 Task: Sort the products in the category "Cereal" by relevance.
Action: Mouse moved to (719, 255)
Screenshot: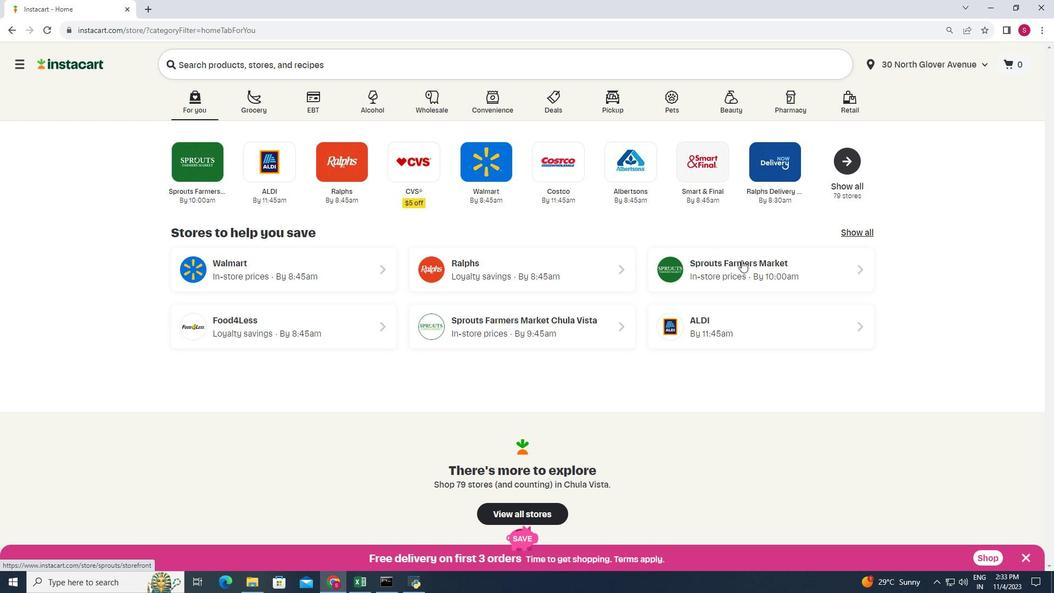 
Action: Mouse pressed left at (719, 255)
Screenshot: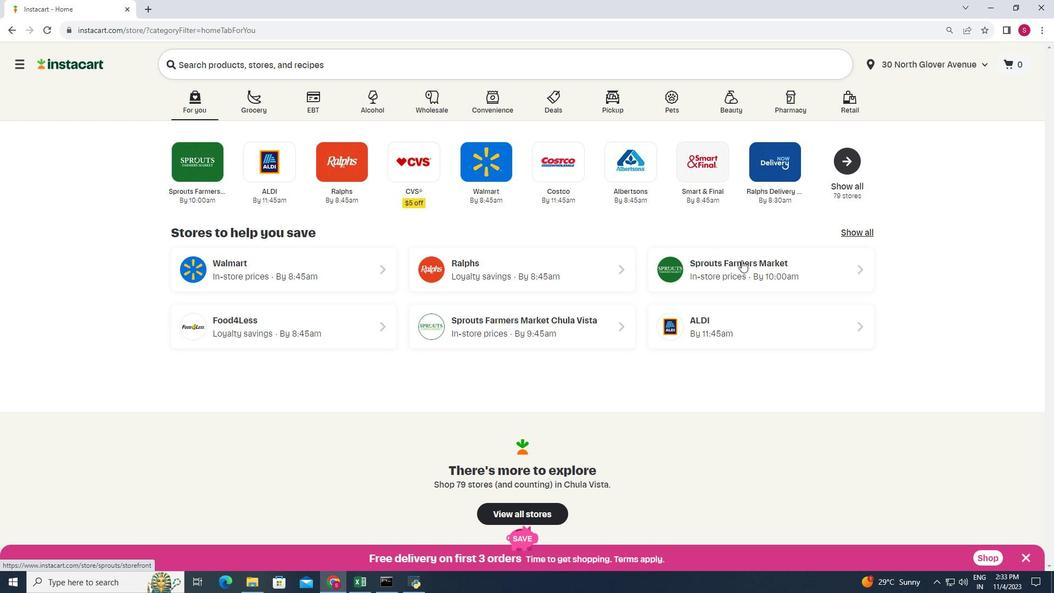 
Action: Mouse moved to (82, 361)
Screenshot: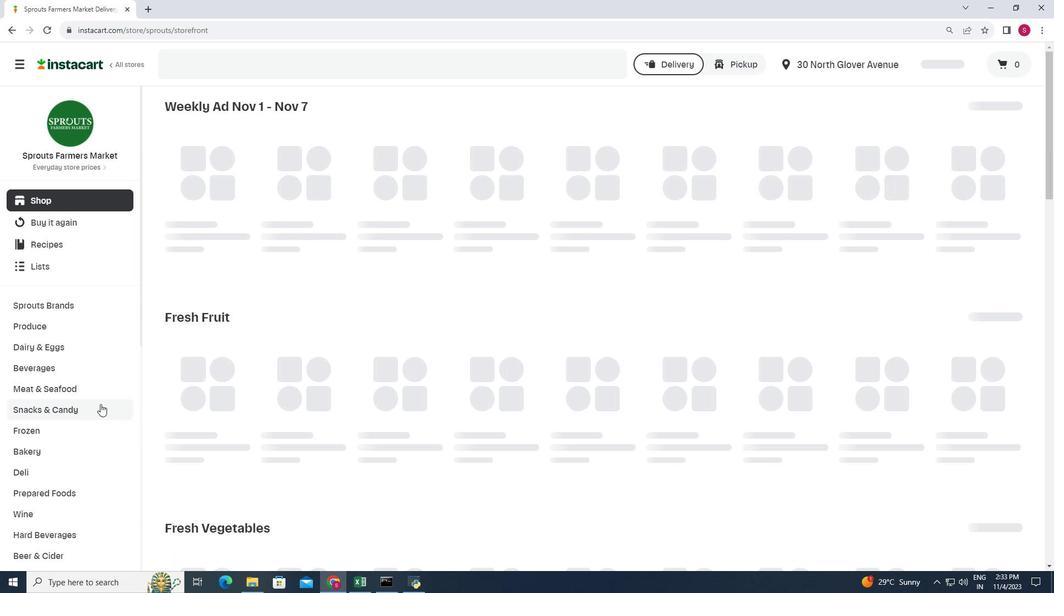 
Action: Mouse scrolled (82, 360) with delta (0, 0)
Screenshot: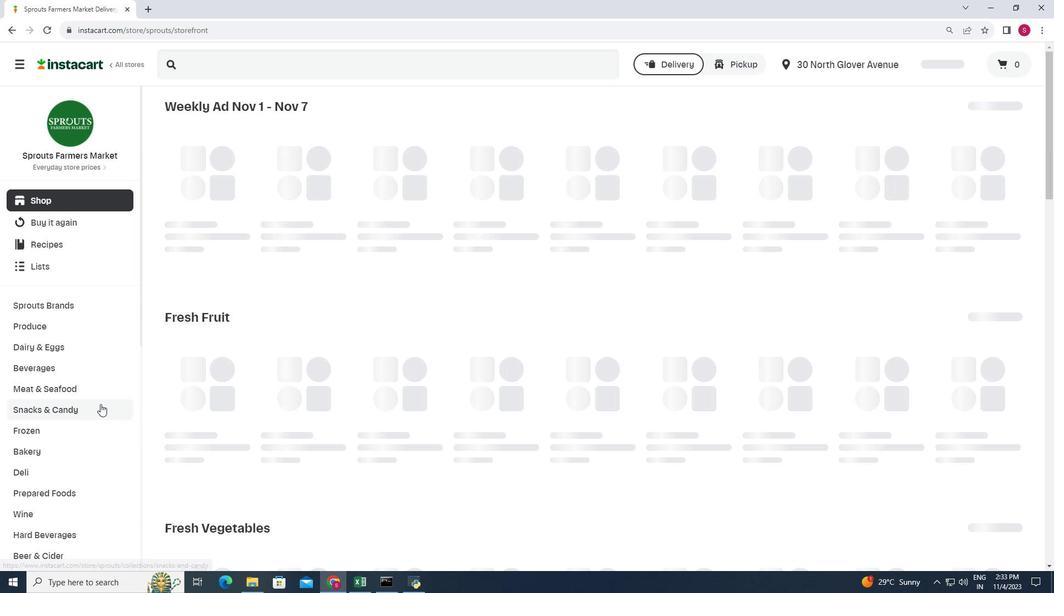 
Action: Mouse scrolled (82, 360) with delta (0, 0)
Screenshot: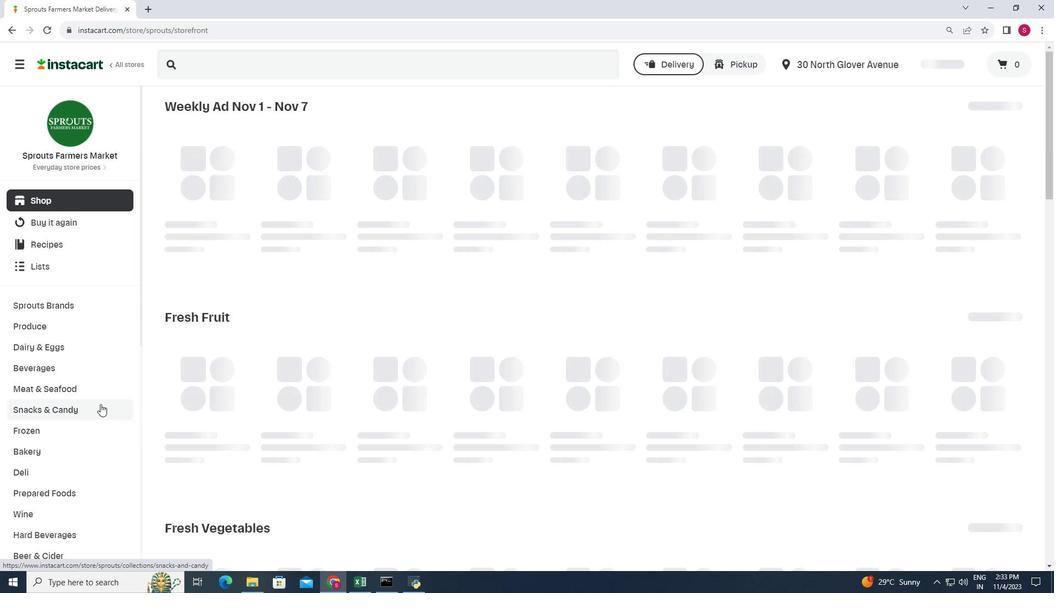 
Action: Mouse moved to (51, 486)
Screenshot: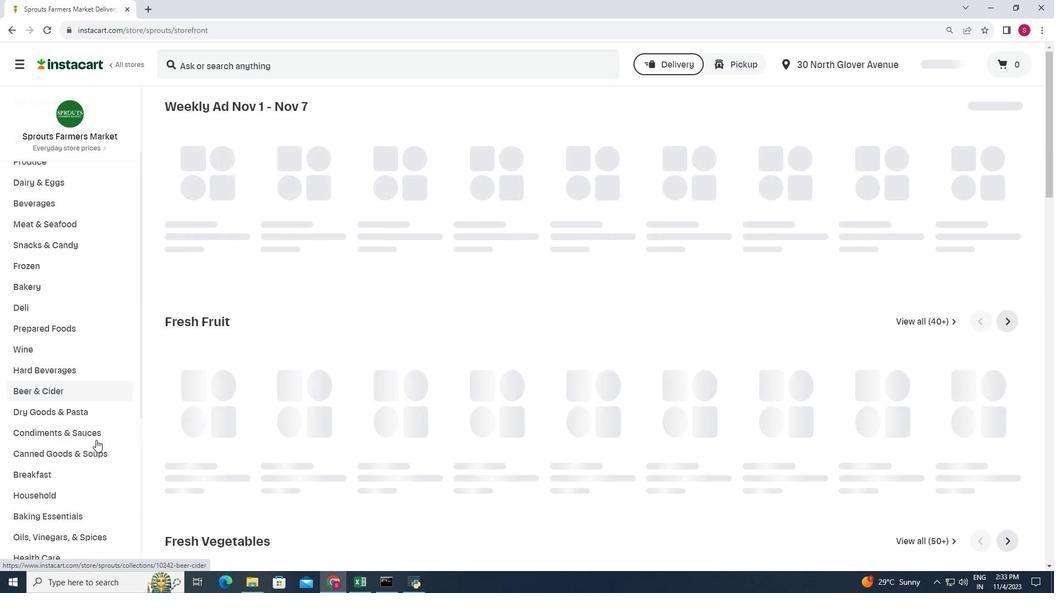
Action: Mouse scrolled (51, 485) with delta (0, 0)
Screenshot: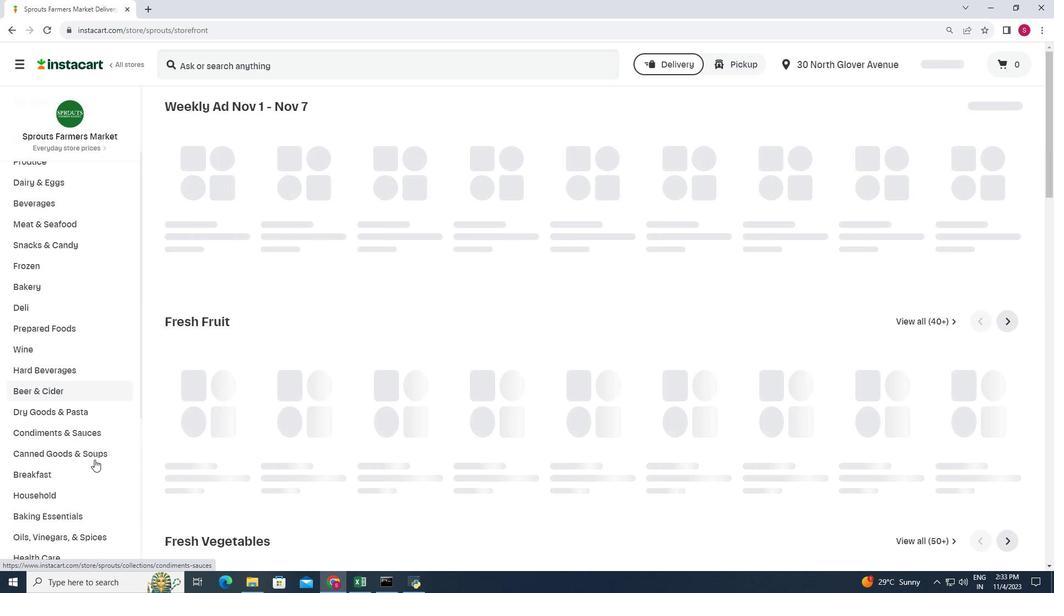 
Action: Mouse moved to (52, 486)
Screenshot: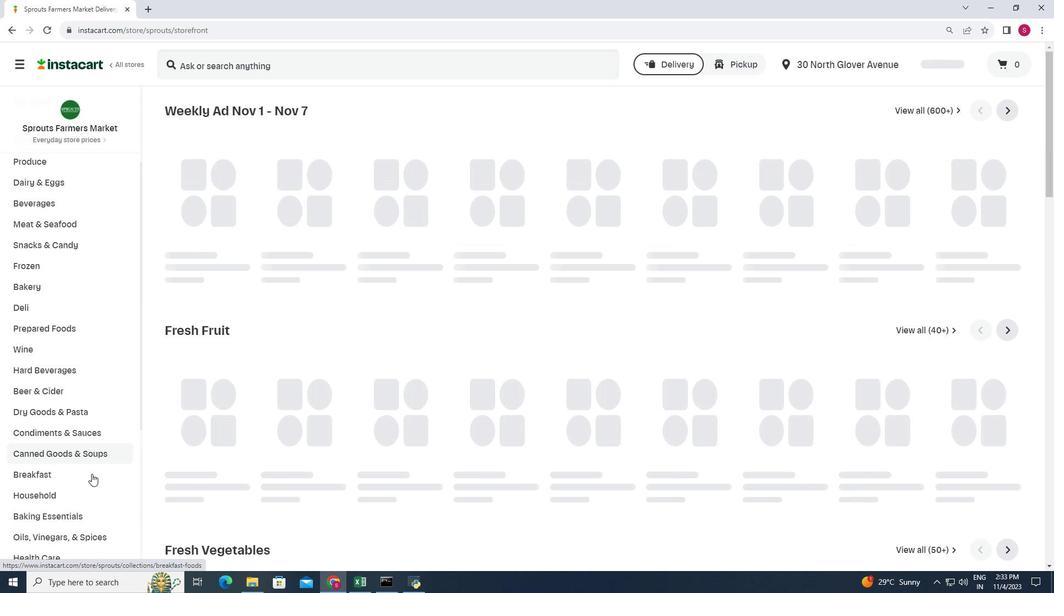 
Action: Mouse pressed left at (52, 486)
Screenshot: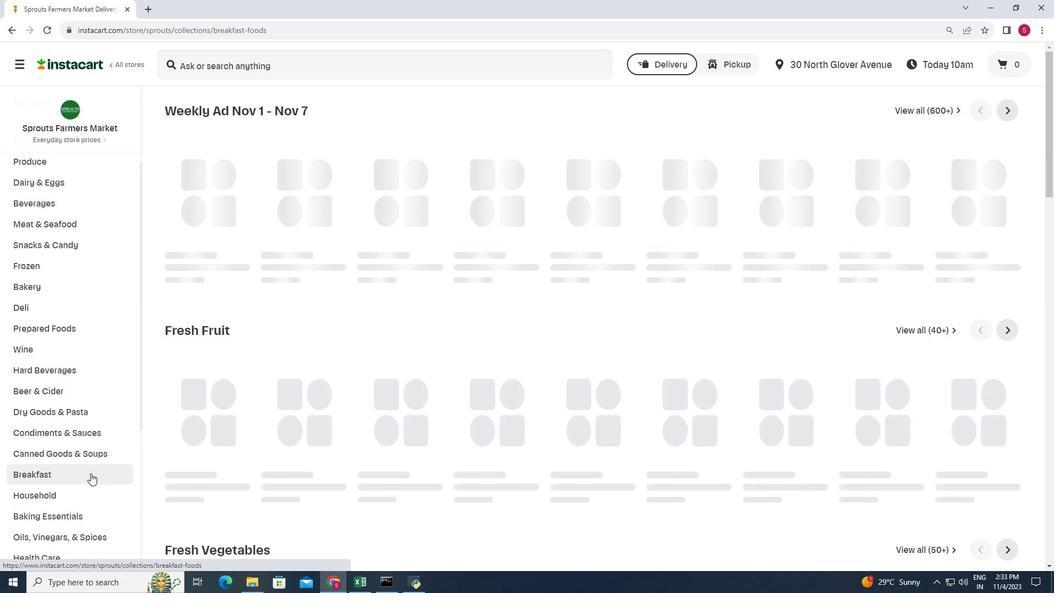 
Action: Mouse moved to (802, 141)
Screenshot: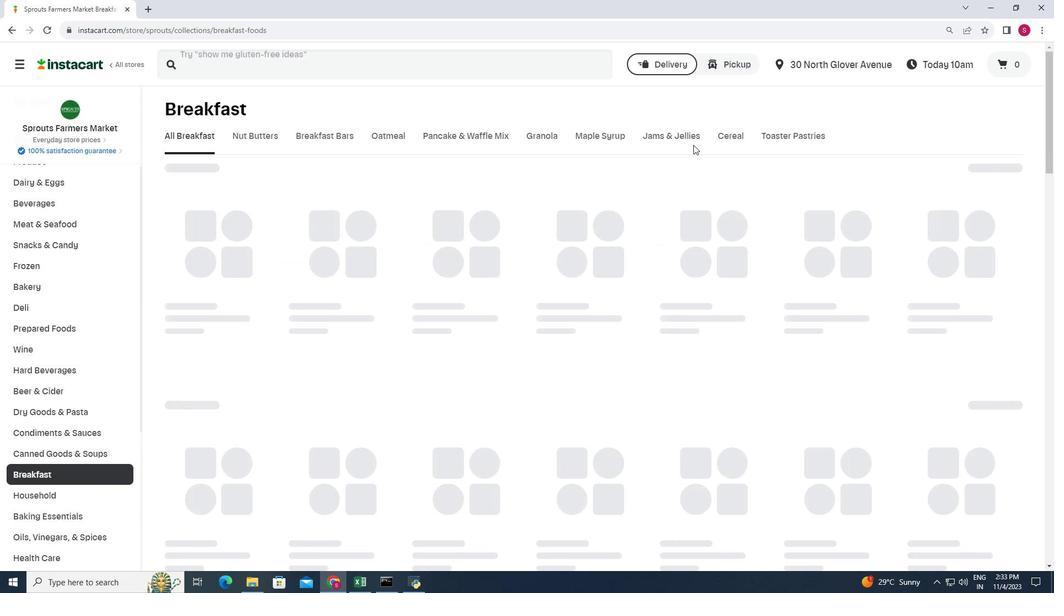 
Action: Mouse pressed left at (802, 141)
Screenshot: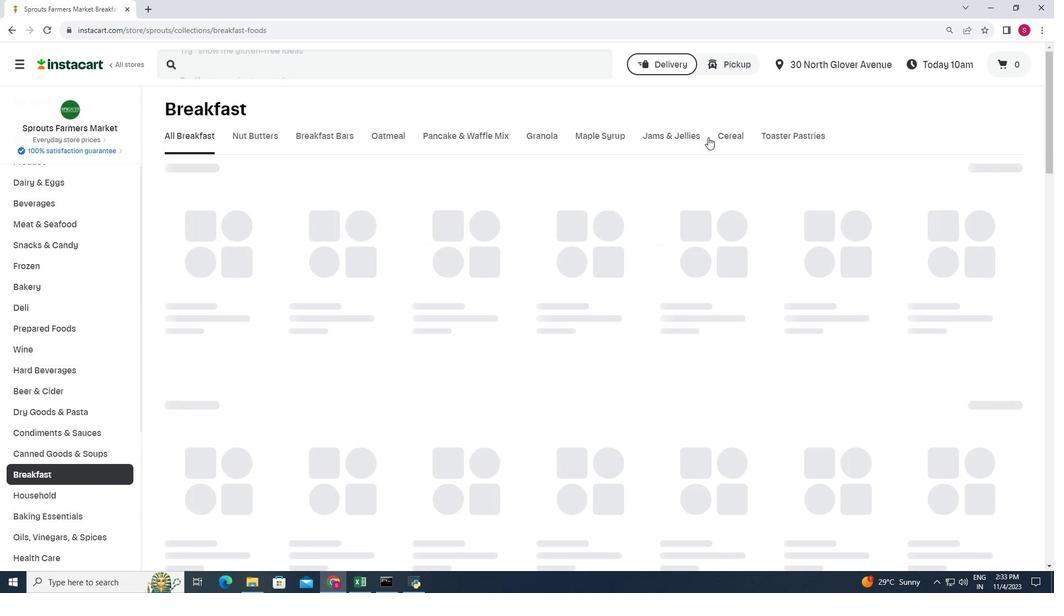 
Action: Mouse moved to (991, 173)
Screenshot: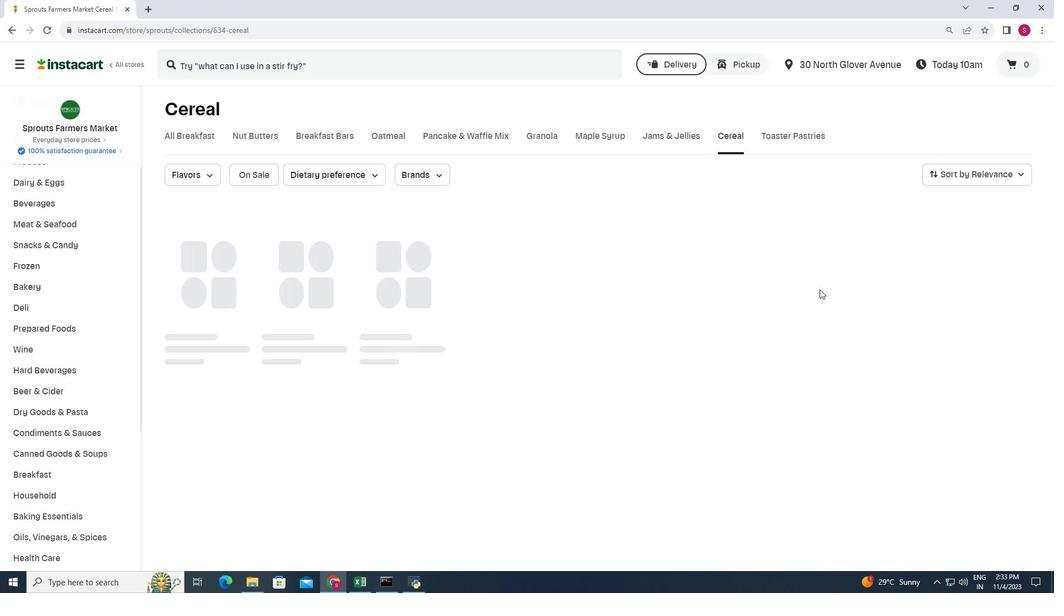 
Action: Mouse pressed left at (991, 173)
Screenshot: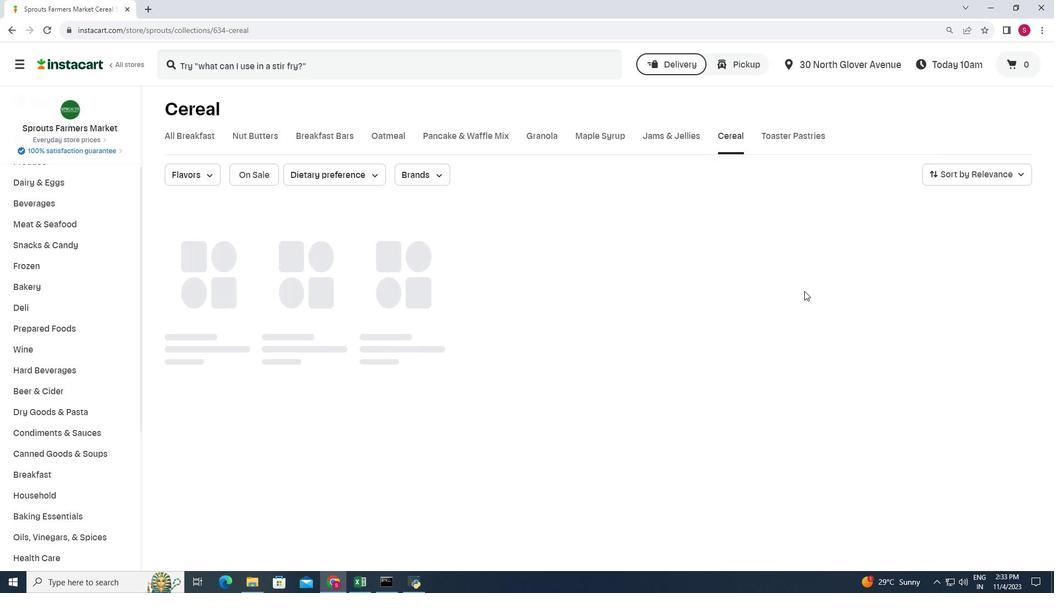 
Action: Mouse moved to (939, 336)
Screenshot: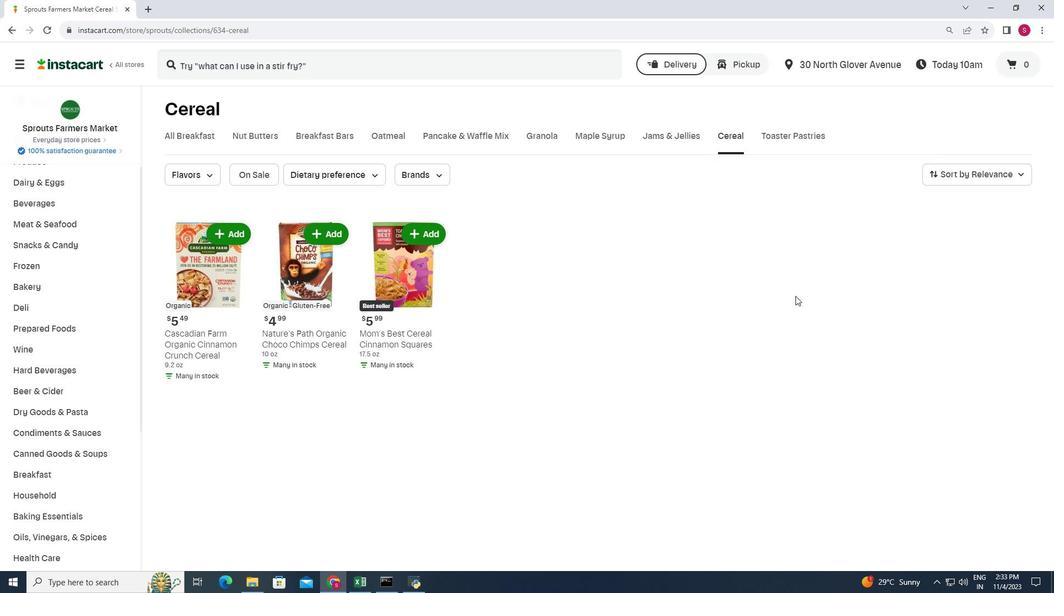 
Action: Mouse pressed left at (939, 336)
Screenshot: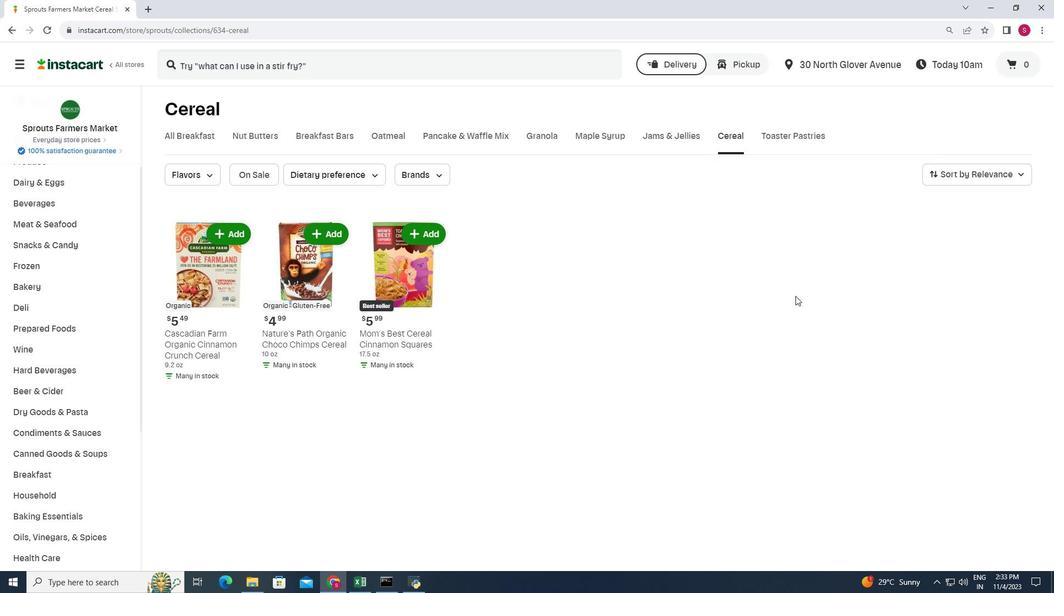 
Action: Mouse moved to (541, 205)
Screenshot: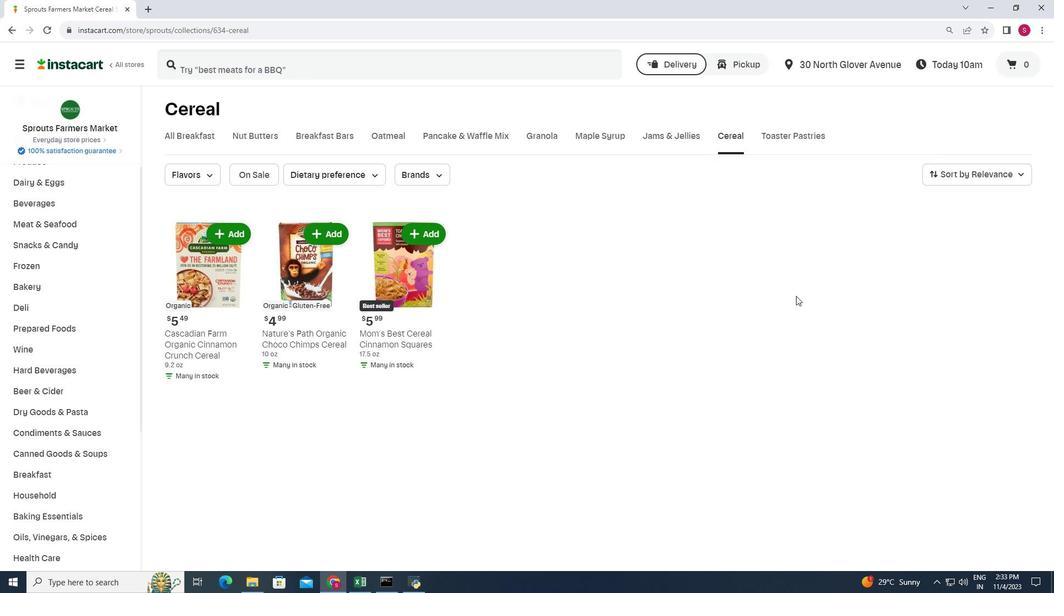 
Action: Mouse scrolled (541, 205) with delta (0, 0)
Screenshot: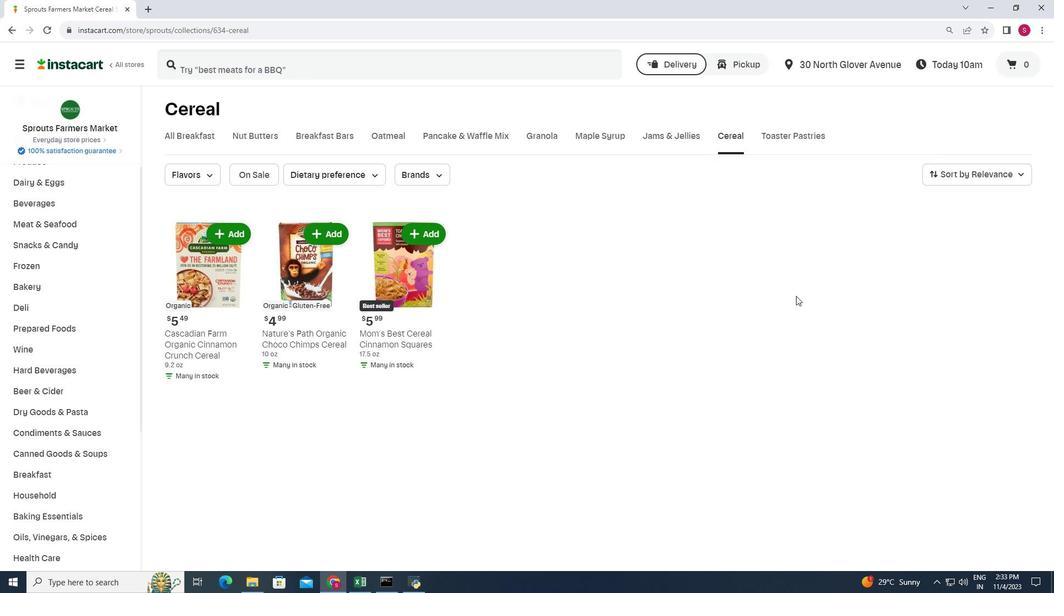 
Action: Mouse scrolled (541, 205) with delta (0, 0)
Screenshot: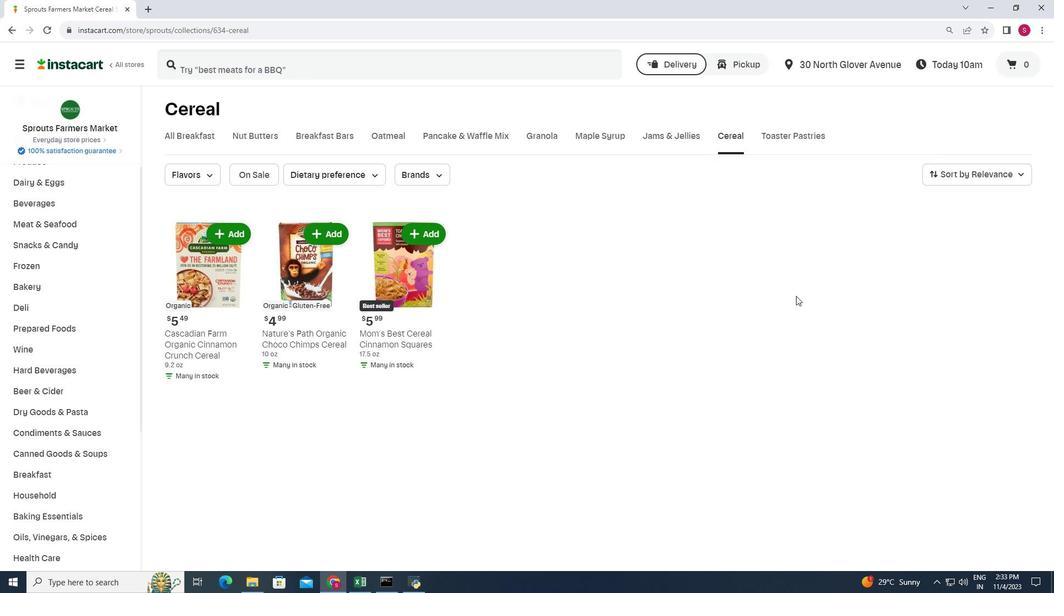 
Action: Mouse moved to (541, 205)
Screenshot: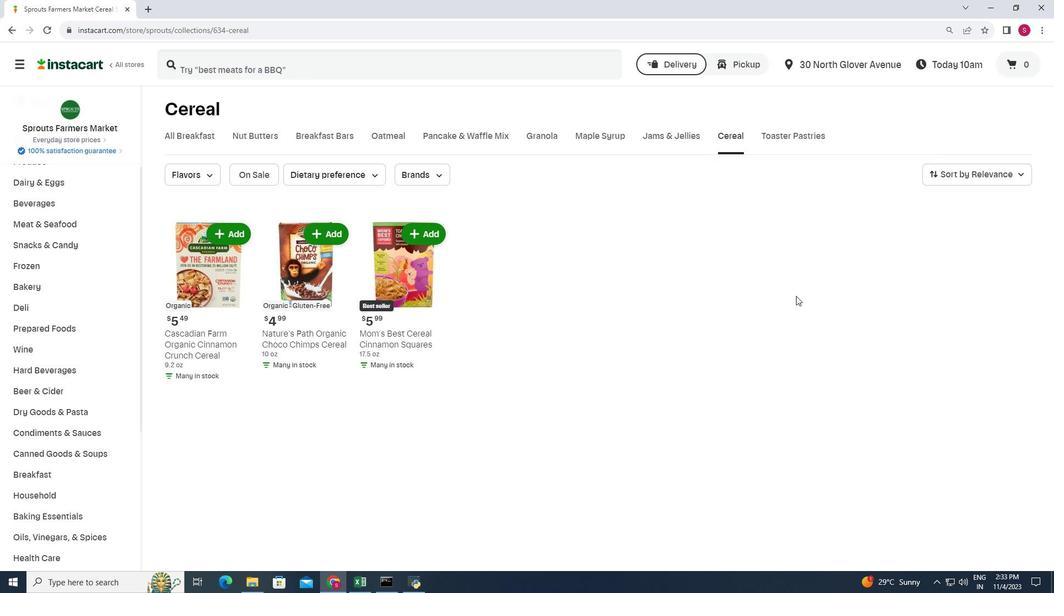 
Action: Mouse scrolled (541, 204) with delta (0, 0)
Screenshot: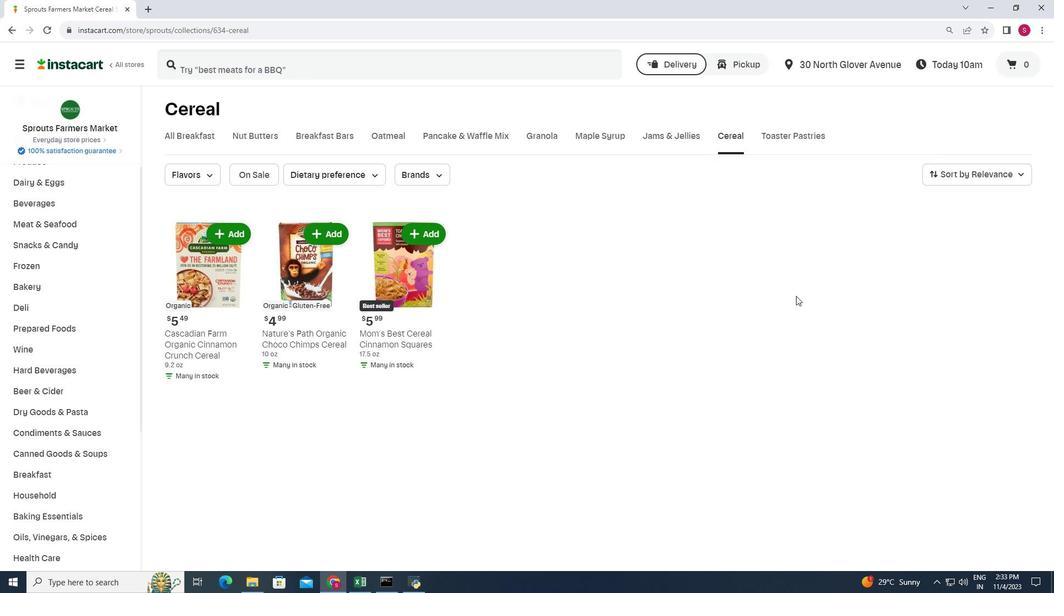 
Action: Mouse scrolled (541, 204) with delta (0, 0)
Screenshot: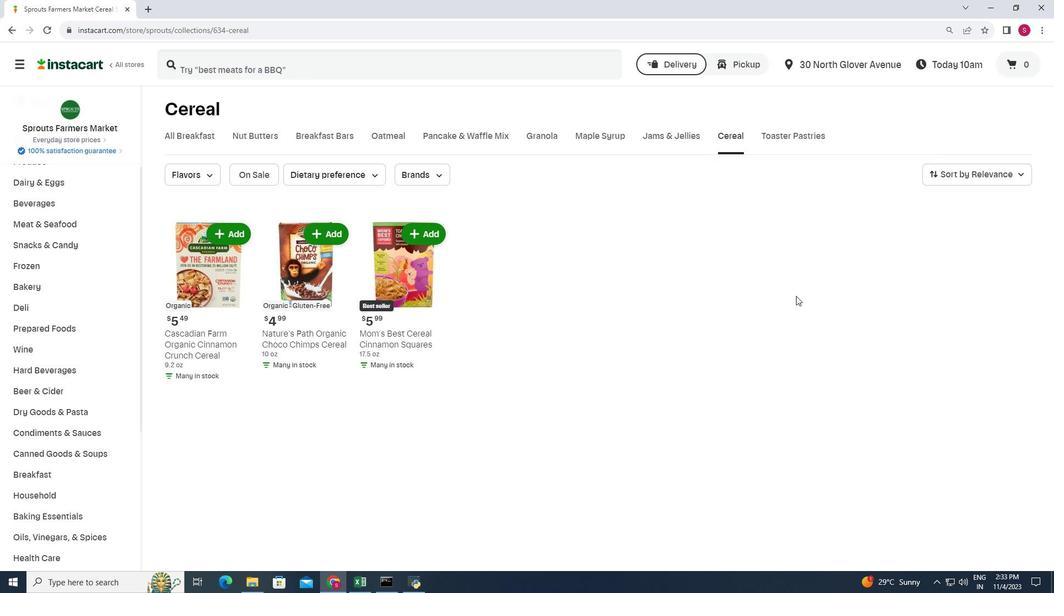 
Action: Mouse scrolled (541, 204) with delta (0, 0)
Screenshot: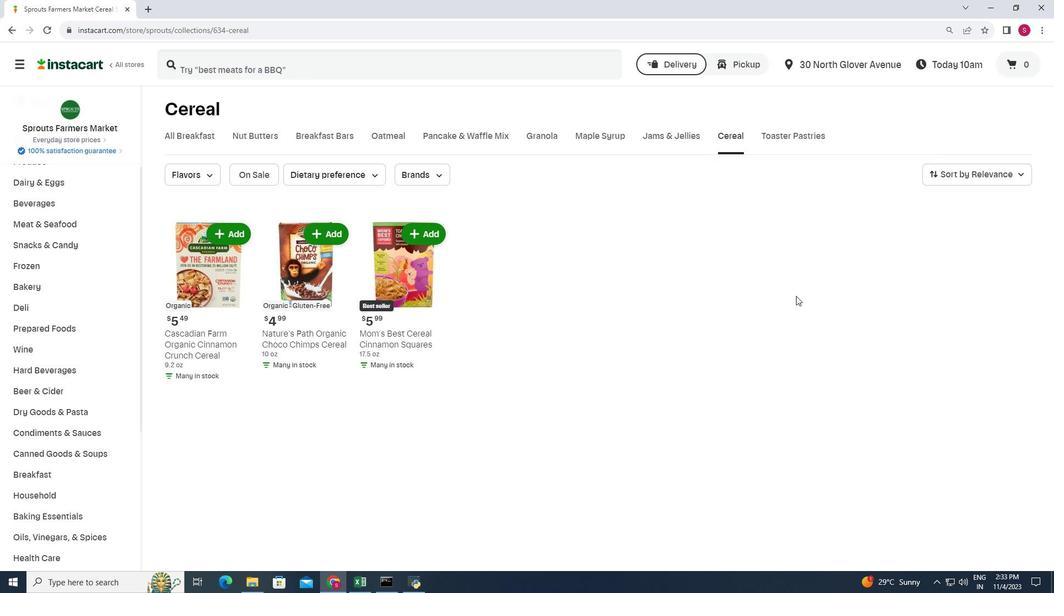
Action: Mouse moved to (543, 205)
Screenshot: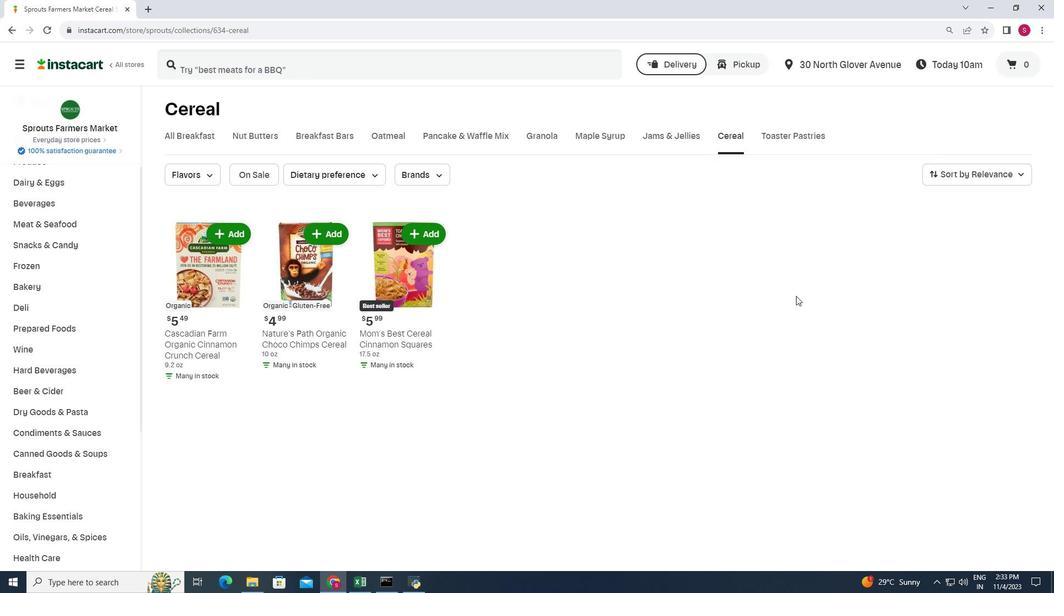 
Action: Mouse scrolled (543, 204) with delta (0, 0)
Screenshot: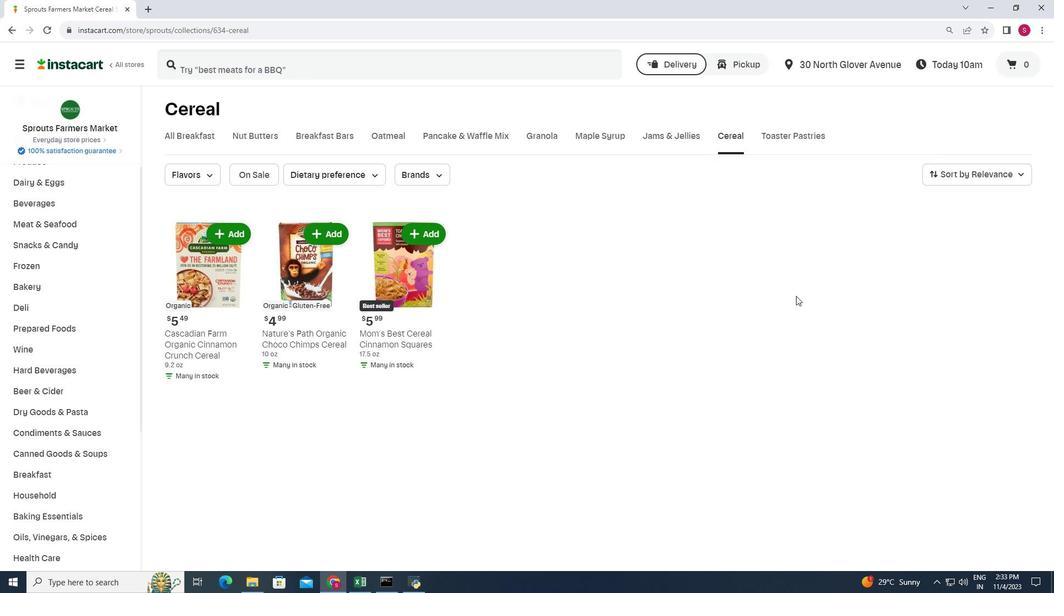 
Action: Mouse scrolled (543, 204) with delta (0, 0)
Screenshot: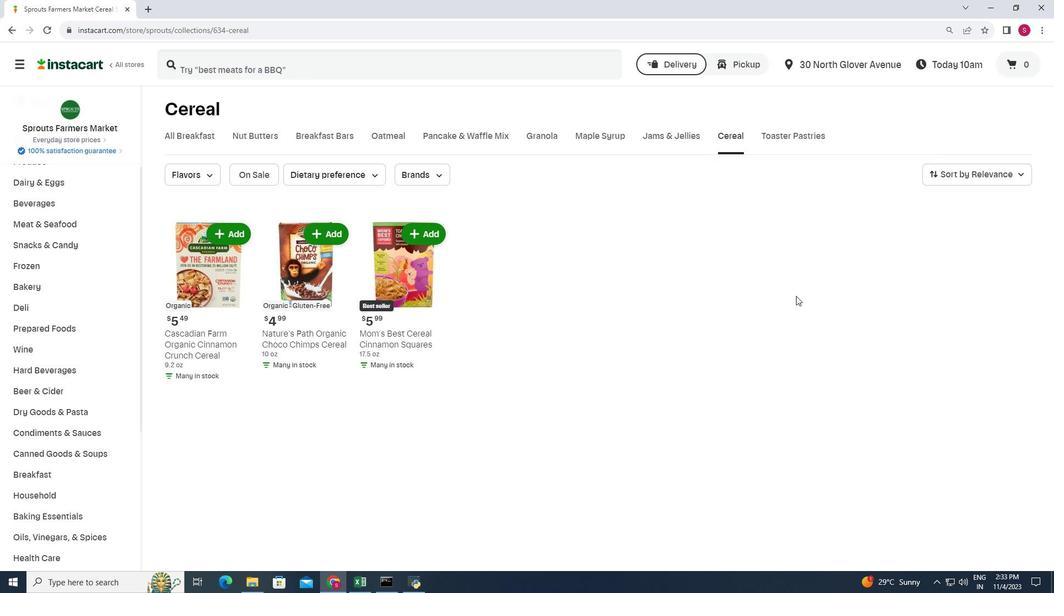 
Action: Mouse scrolled (543, 204) with delta (0, 0)
Screenshot: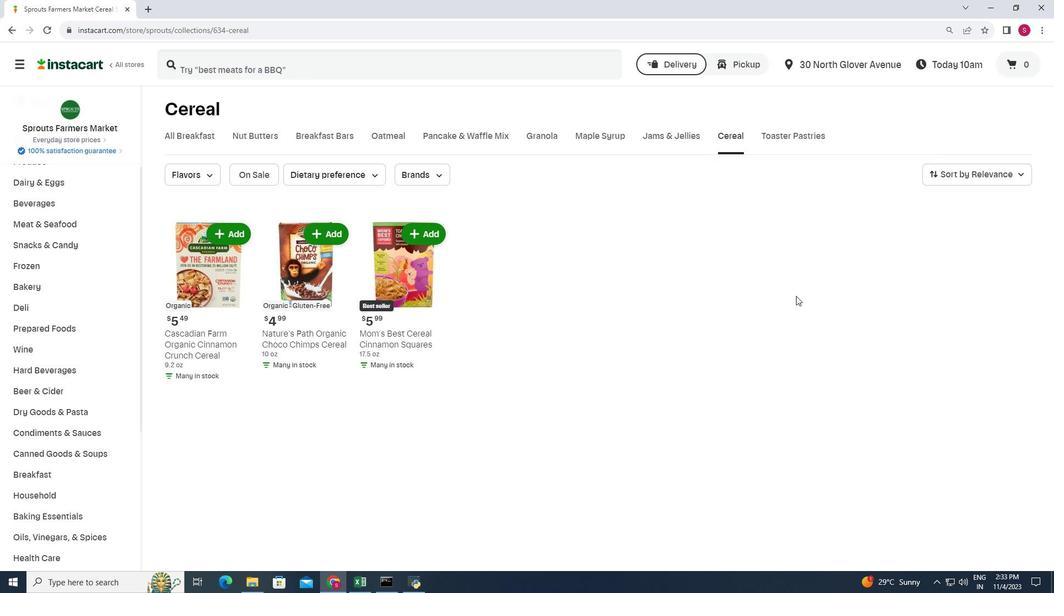 
Action: Mouse scrolled (543, 204) with delta (0, 0)
Screenshot: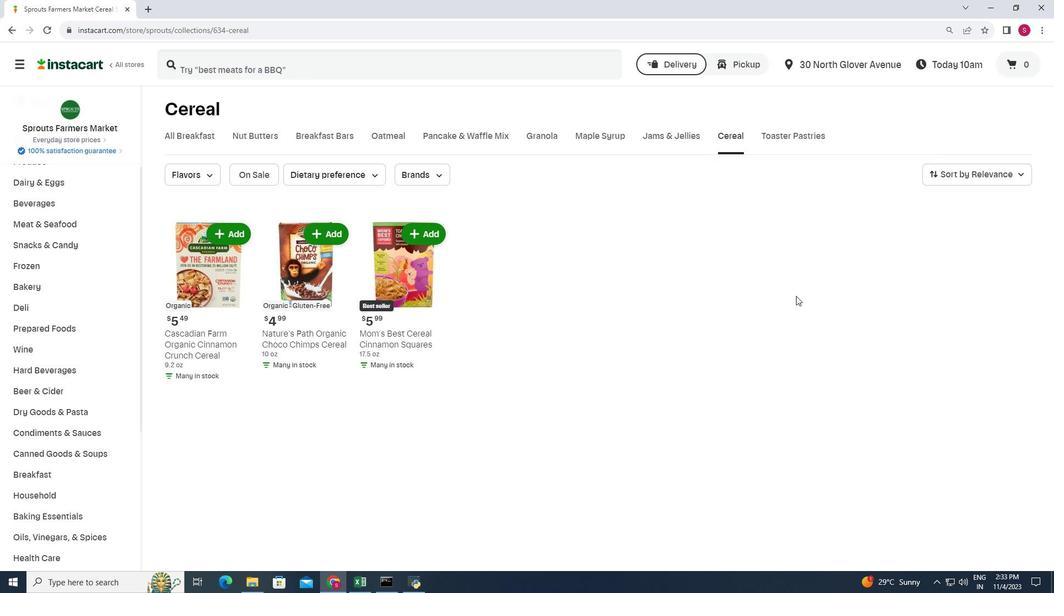 
Action: Mouse scrolled (543, 204) with delta (0, 0)
Screenshot: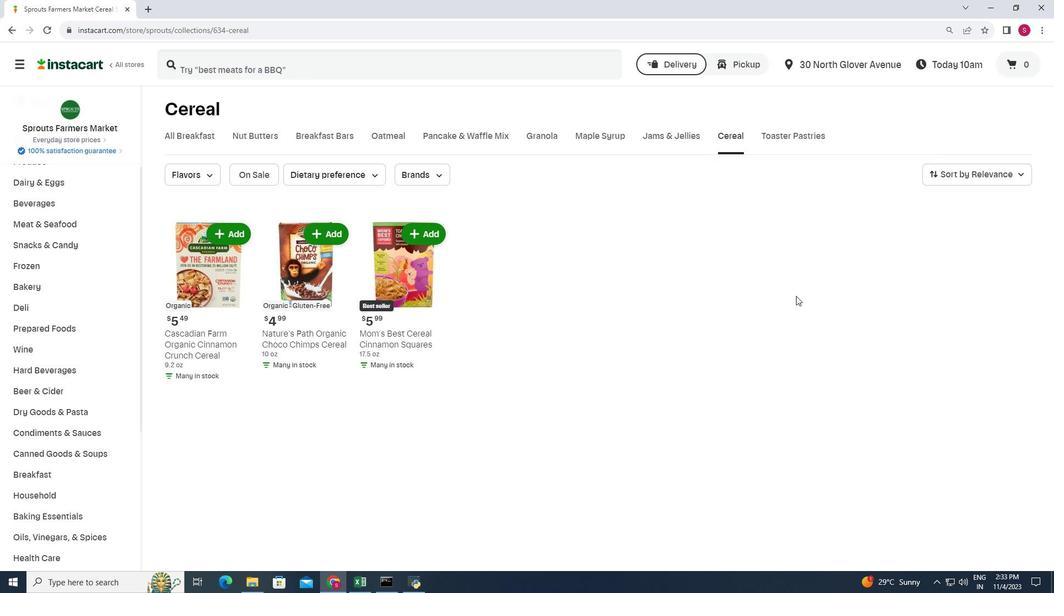 
Action: Mouse moved to (545, 204)
Screenshot: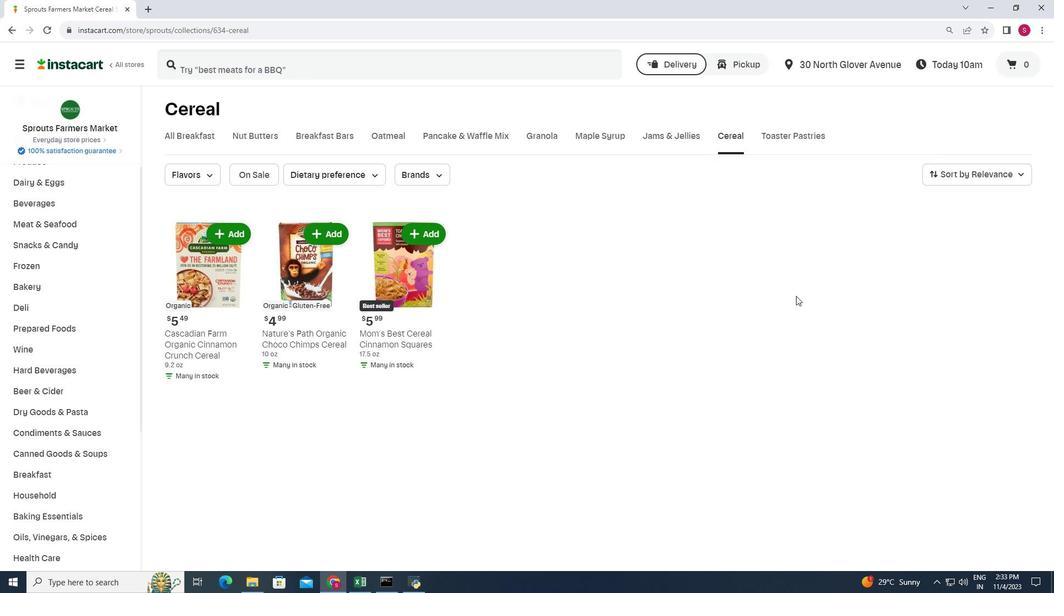 
Action: Mouse scrolled (545, 204) with delta (0, 0)
Screenshot: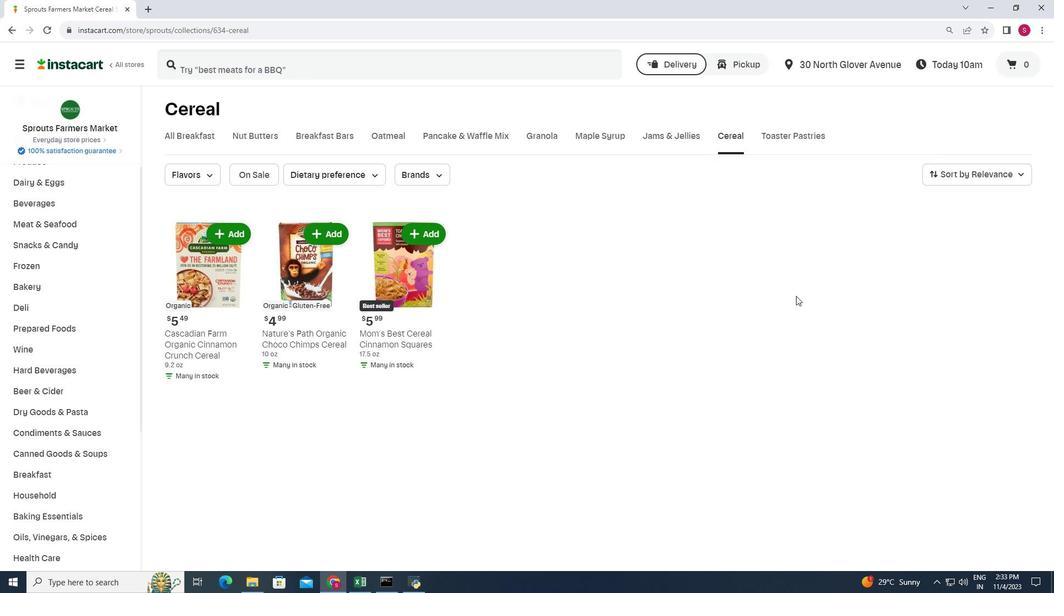 
Action: Mouse scrolled (545, 204) with delta (0, 0)
Screenshot: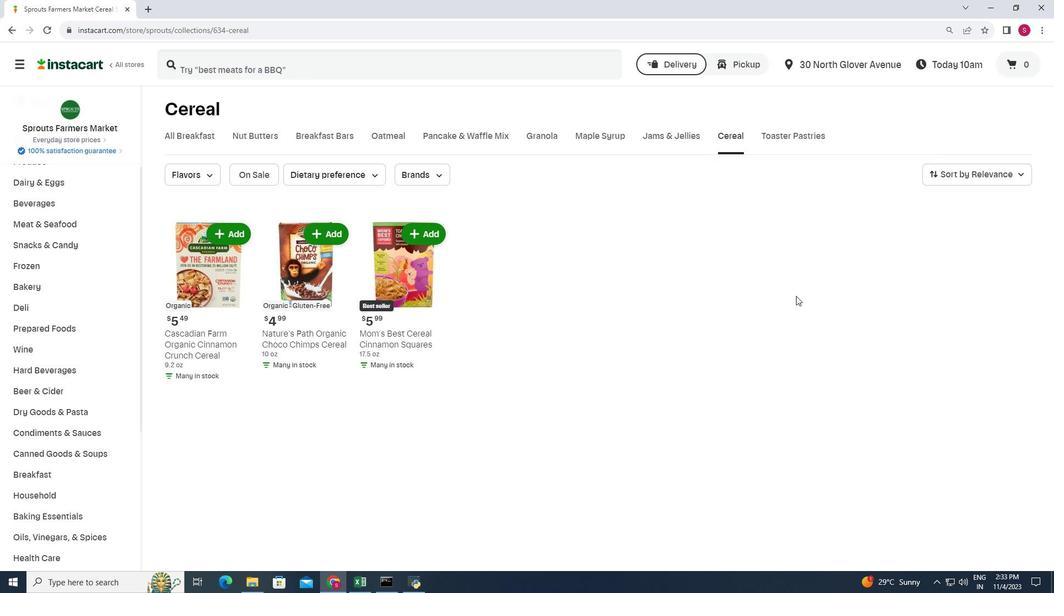 
Action: Mouse moved to (545, 204)
Screenshot: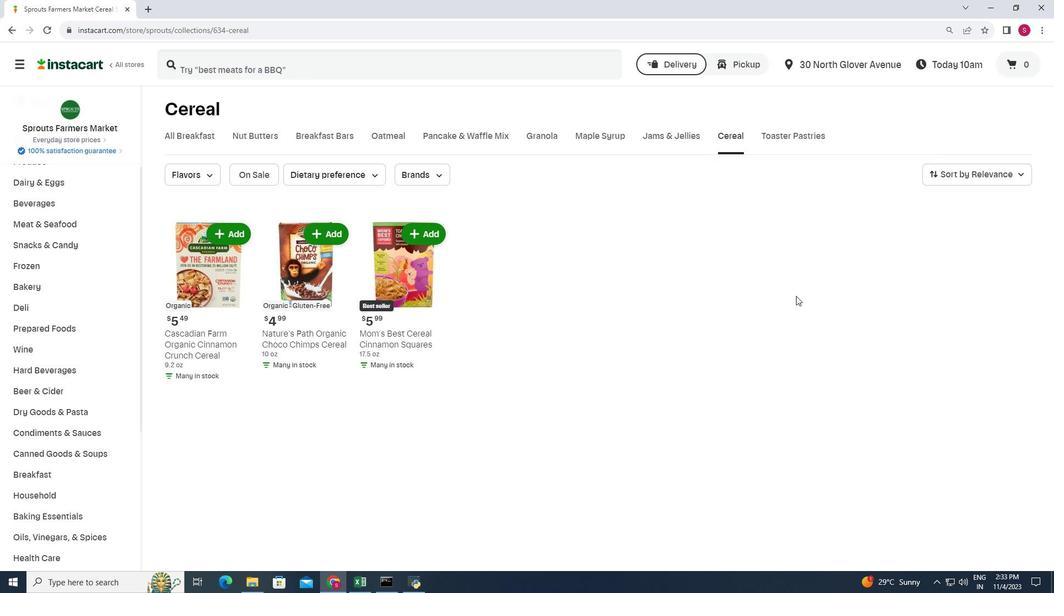 
Action: Mouse scrolled (545, 204) with delta (0, 0)
Screenshot: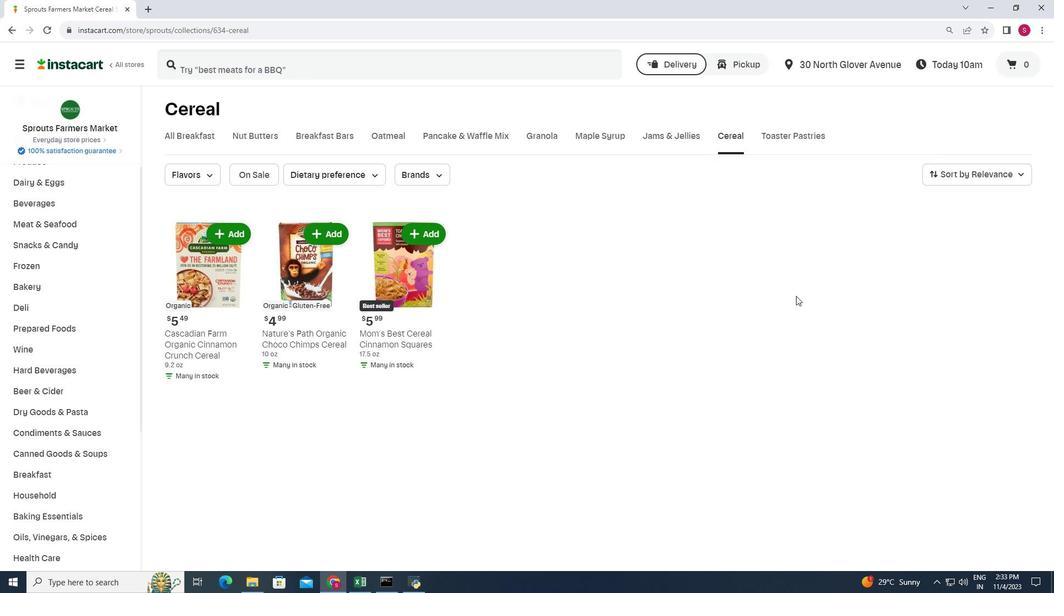 
Action: Mouse scrolled (545, 204) with delta (0, 0)
Screenshot: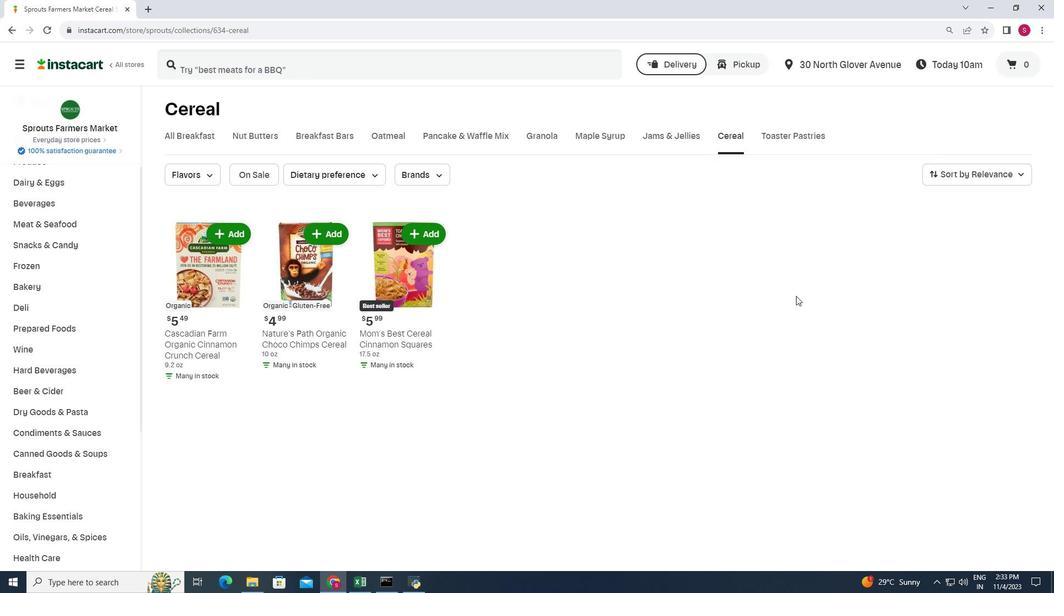 
Action: Mouse scrolled (545, 204) with delta (0, 0)
Screenshot: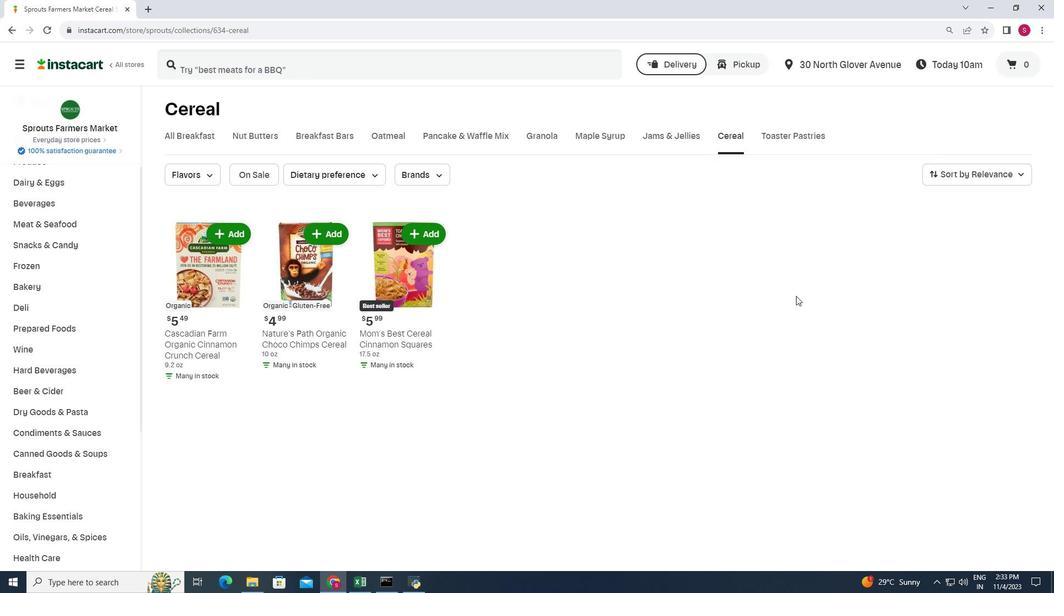 
Action: Mouse moved to (545, 205)
Screenshot: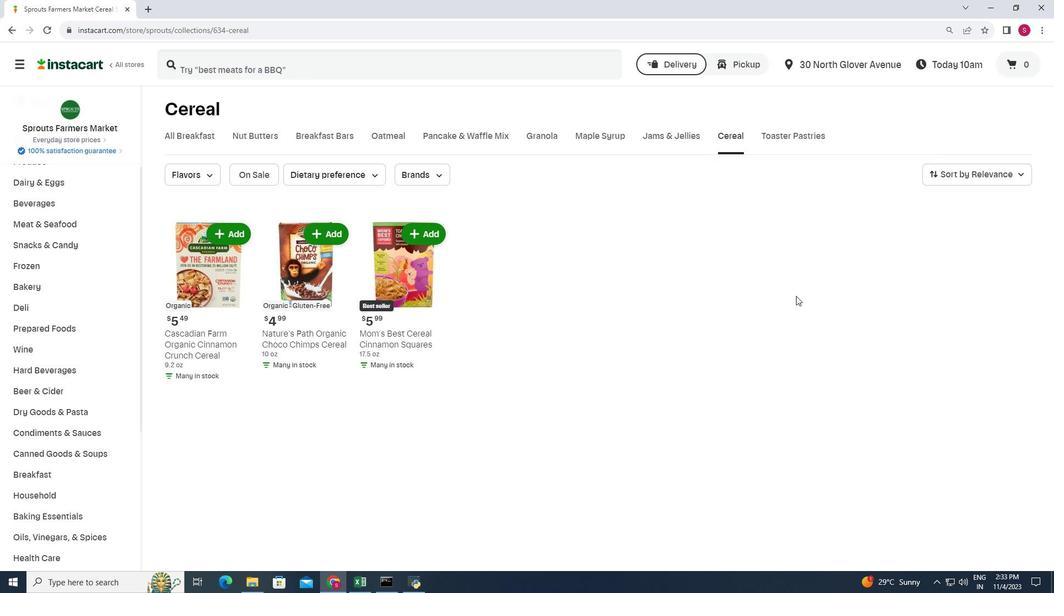 
Action: Mouse scrolled (545, 204) with delta (0, 0)
Screenshot: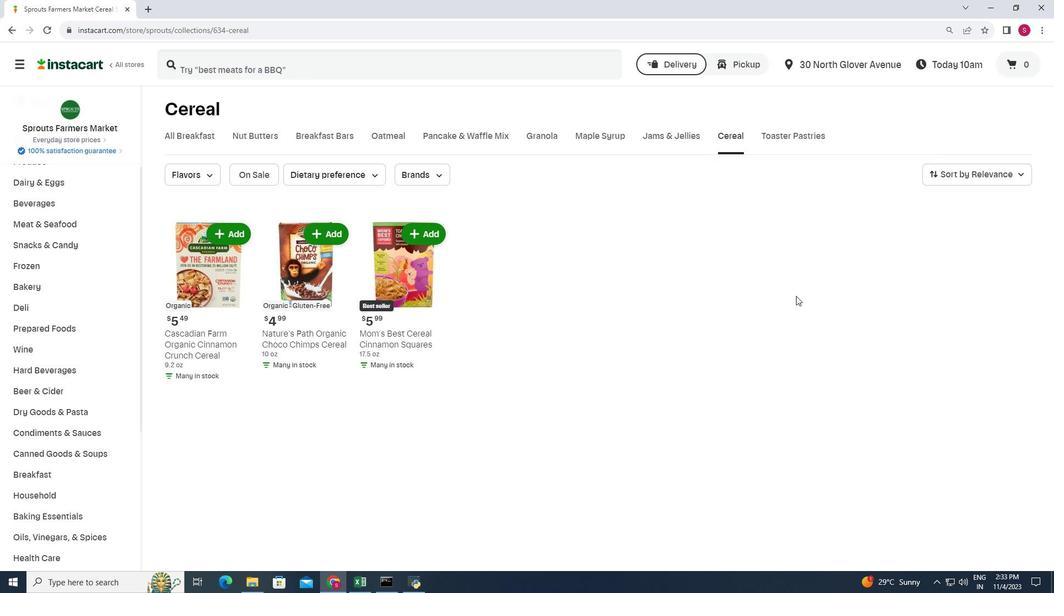 
Action: Mouse scrolled (545, 204) with delta (0, 0)
Screenshot: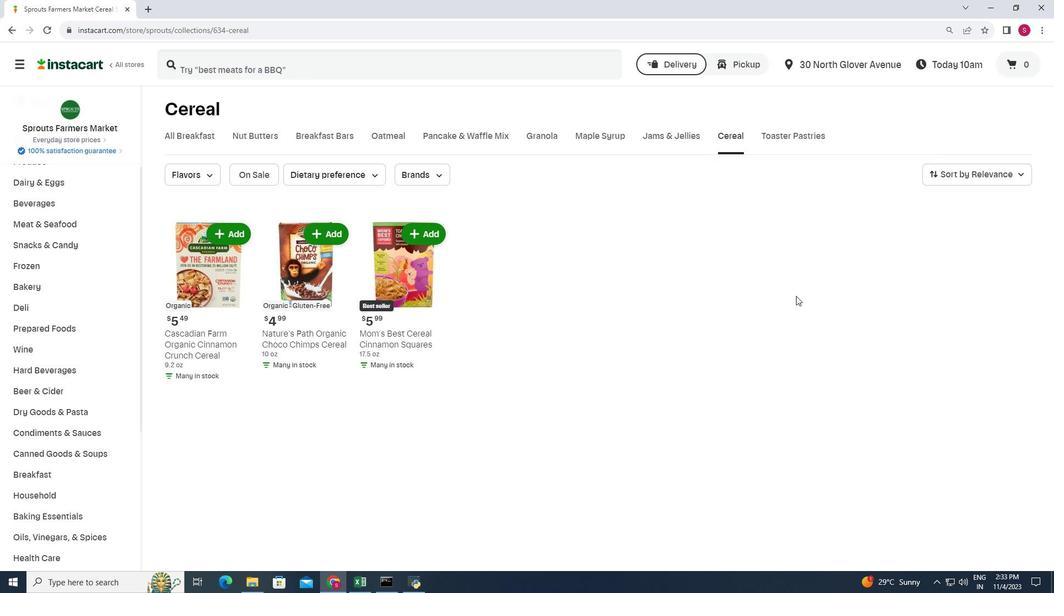 
Action: Mouse scrolled (545, 204) with delta (0, 0)
Screenshot: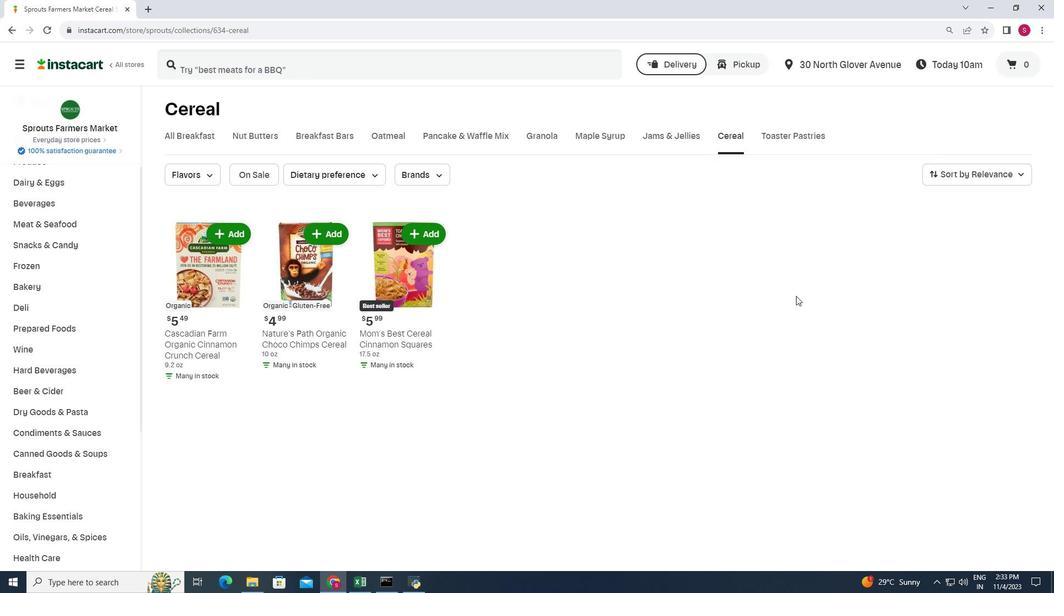 
Action: Mouse scrolled (545, 204) with delta (0, 0)
Screenshot: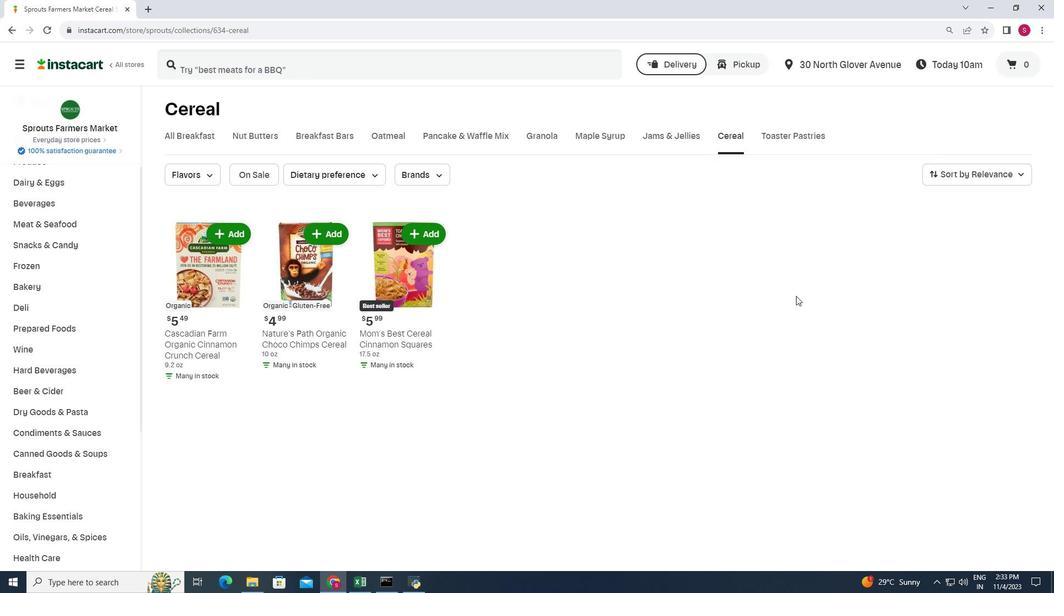 
Action: Mouse scrolled (545, 204) with delta (0, 0)
Screenshot: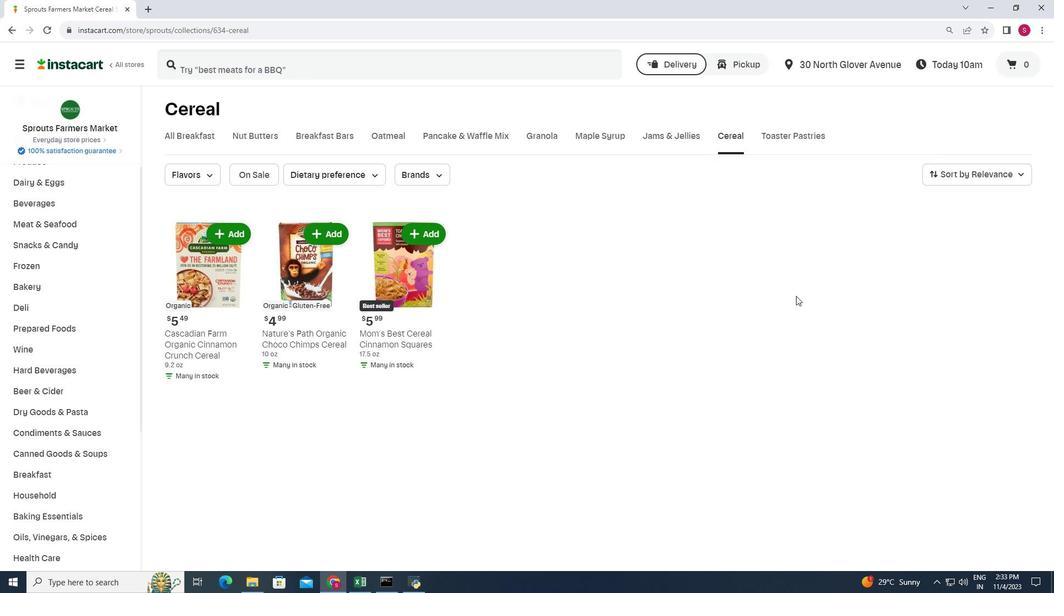
Action: Mouse scrolled (545, 204) with delta (0, 0)
Screenshot: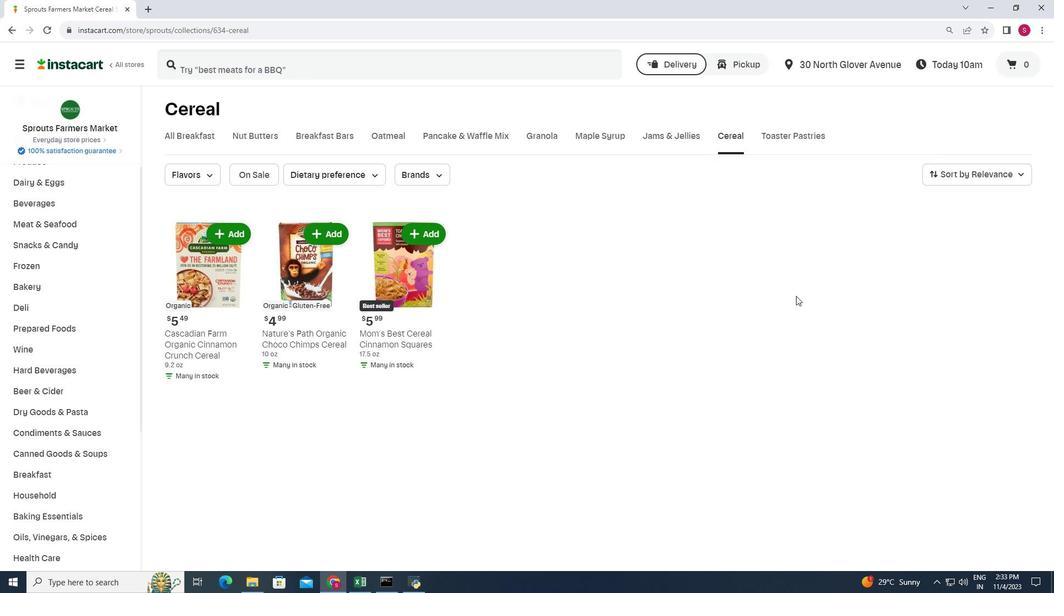 
Action: Mouse moved to (545, 205)
Screenshot: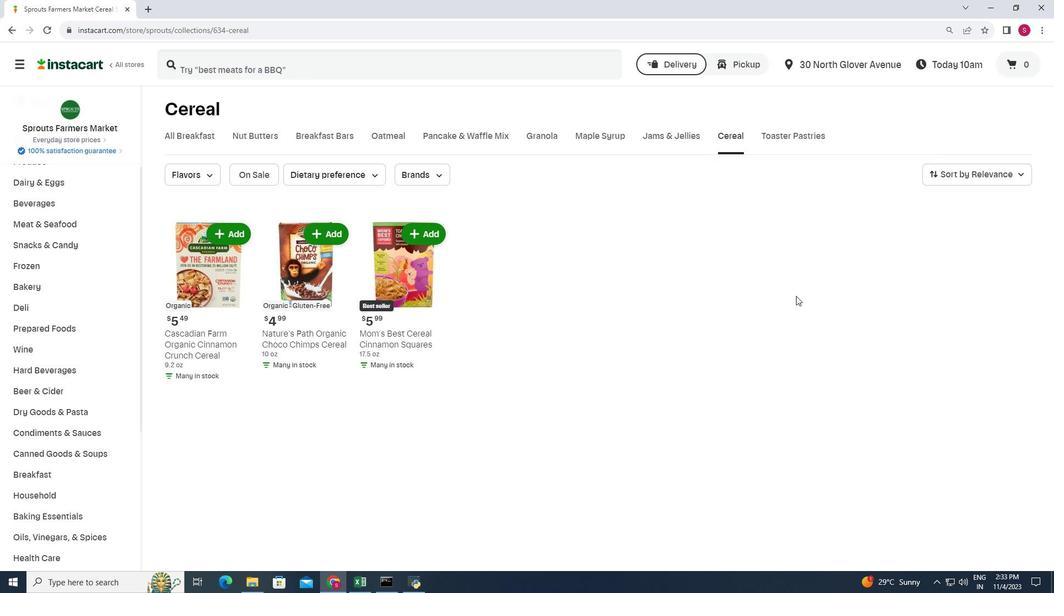 
Action: Mouse scrolled (545, 204) with delta (0, 0)
Screenshot: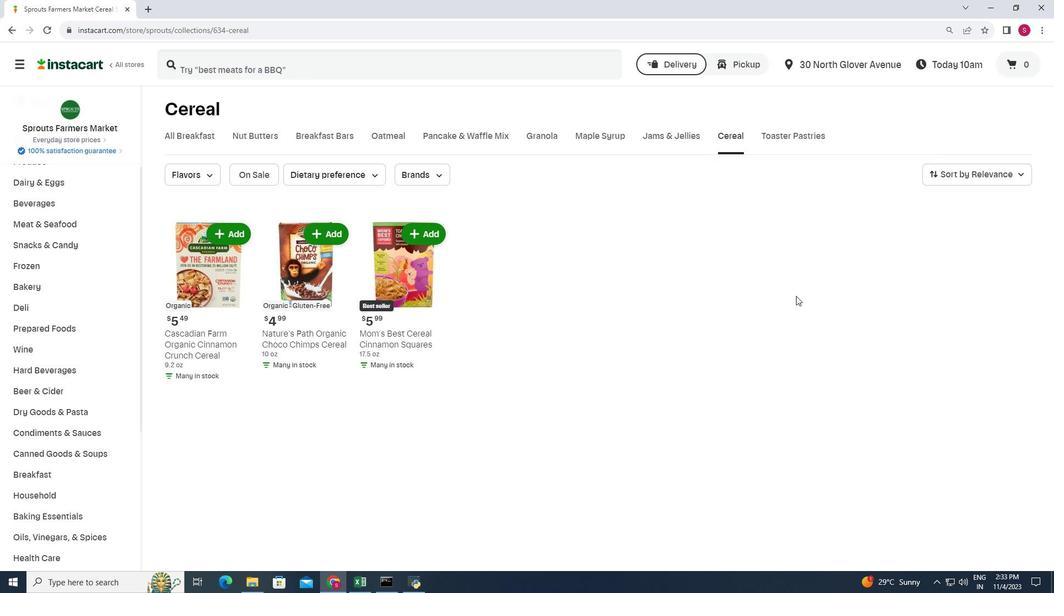 
Action: Mouse scrolled (545, 204) with delta (0, 0)
Screenshot: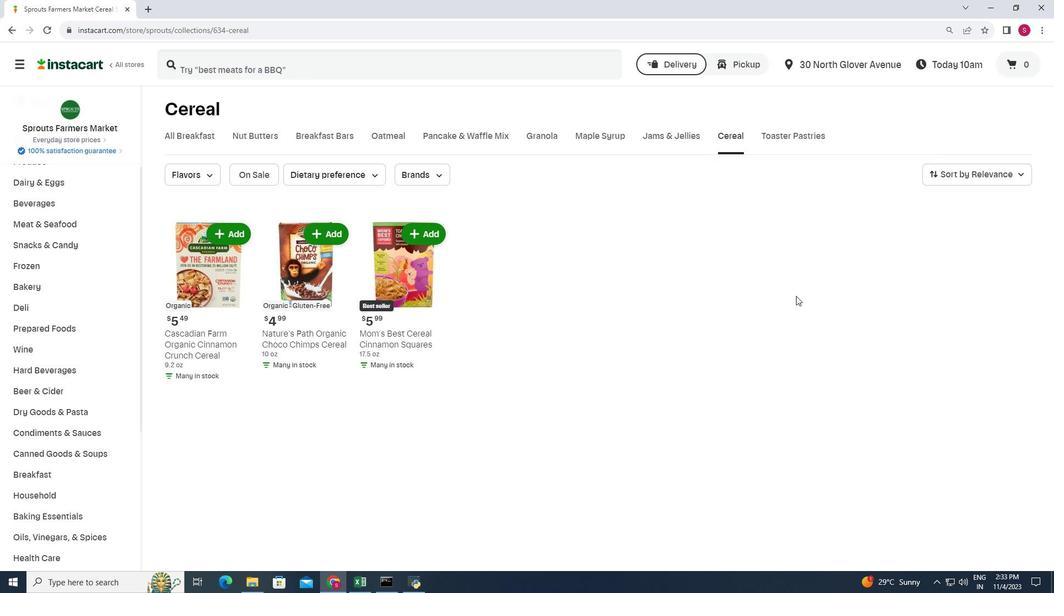 
Action: Mouse scrolled (545, 204) with delta (0, 0)
Screenshot: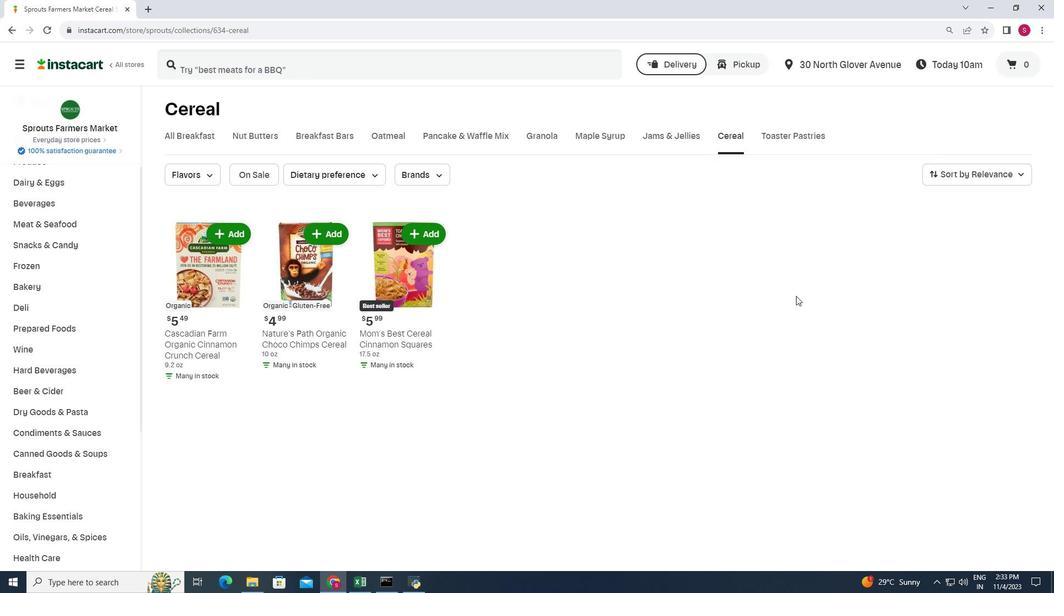 
Action: Mouse scrolled (545, 204) with delta (0, 0)
Screenshot: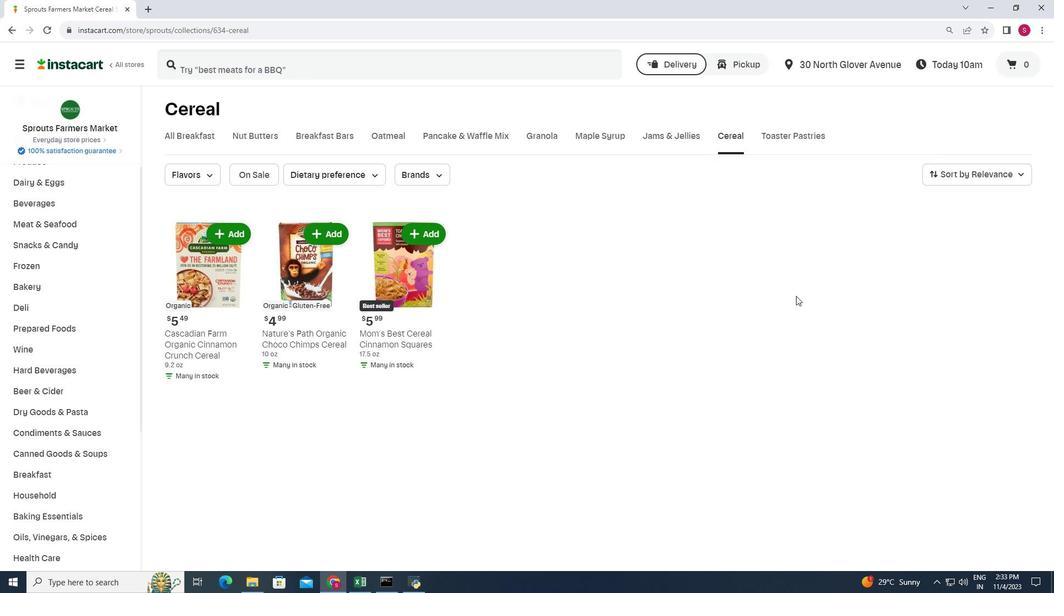 
Action: Mouse scrolled (545, 204) with delta (0, 0)
Screenshot: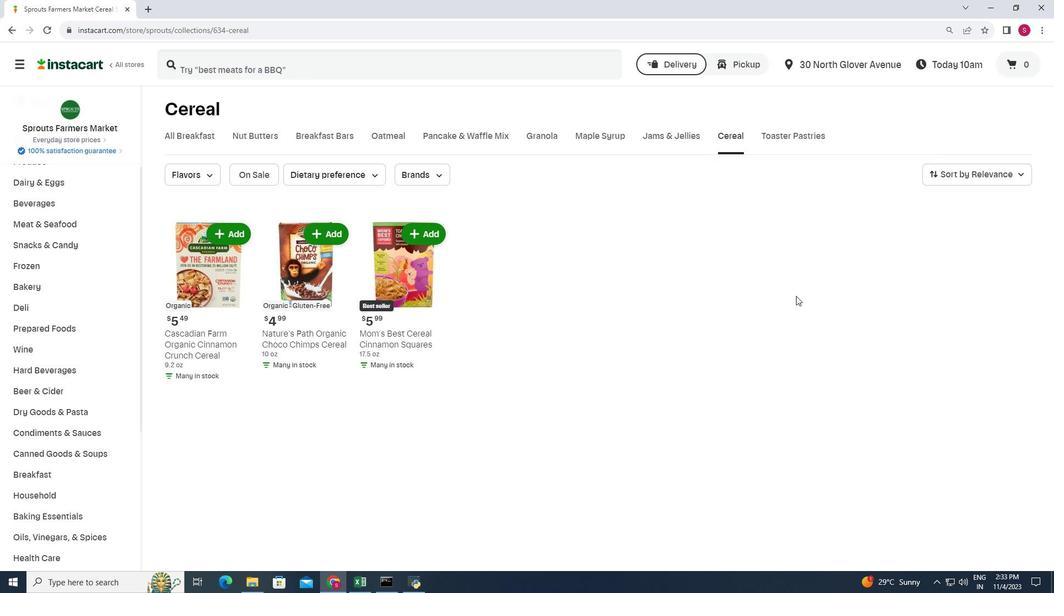 
Action: Mouse moved to (741, 260)
Screenshot: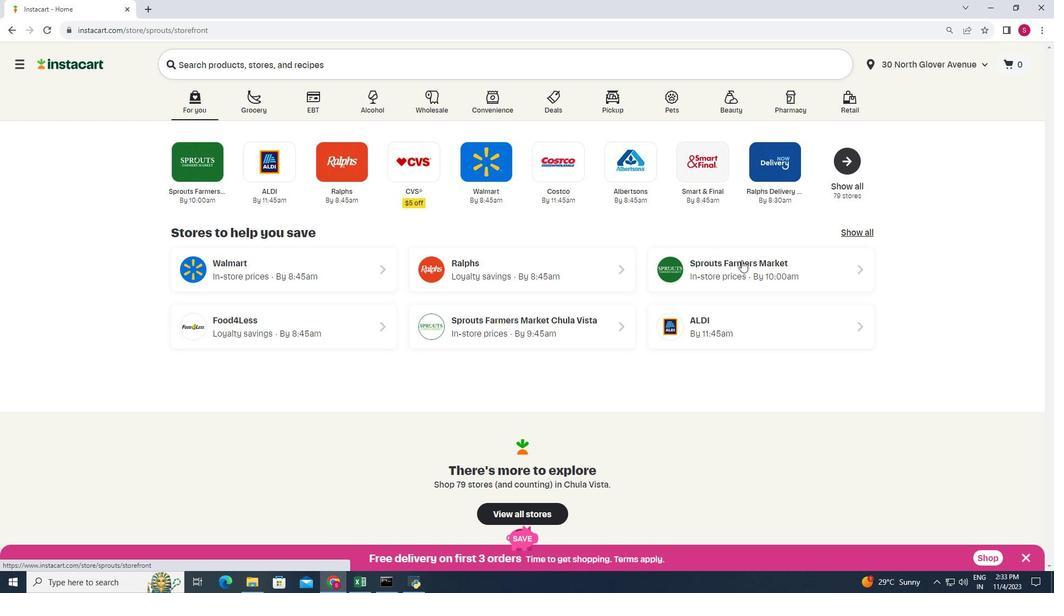 
Action: Mouse pressed left at (741, 260)
Screenshot: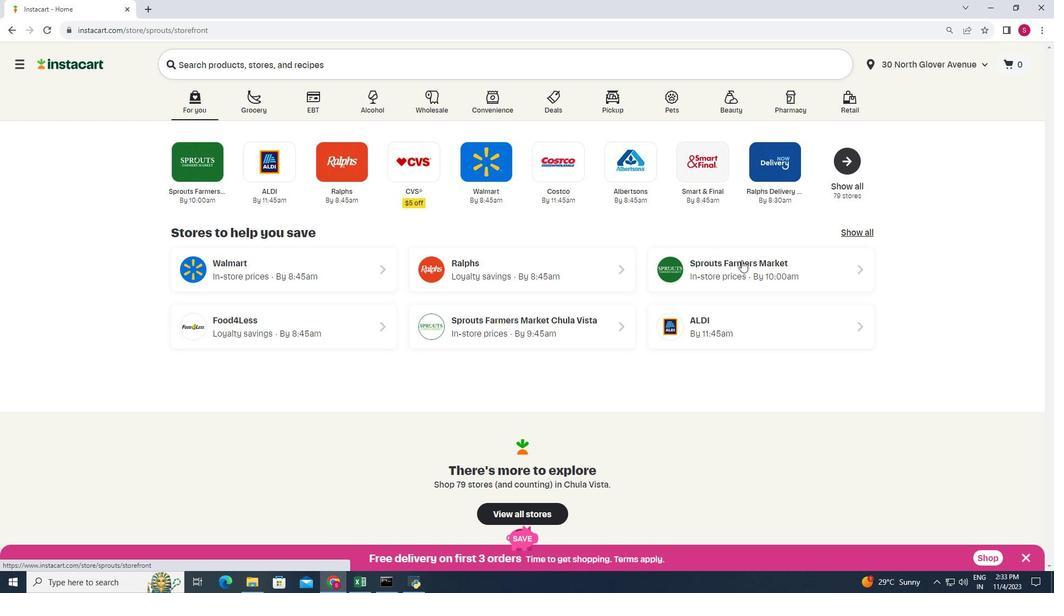 
Action: Mouse moved to (100, 404)
Screenshot: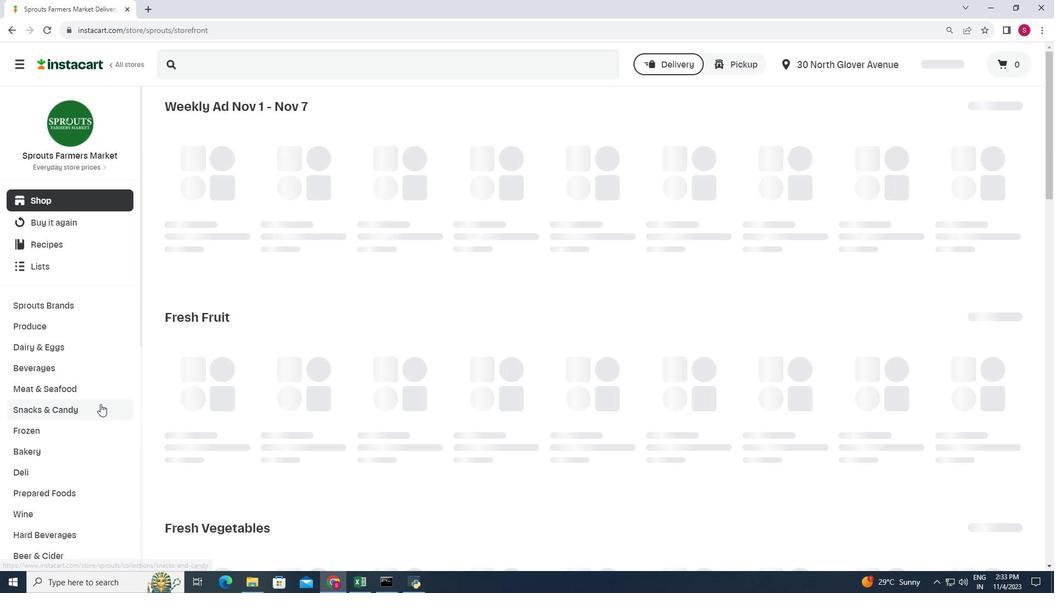 
Action: Mouse scrolled (100, 403) with delta (0, 0)
Screenshot: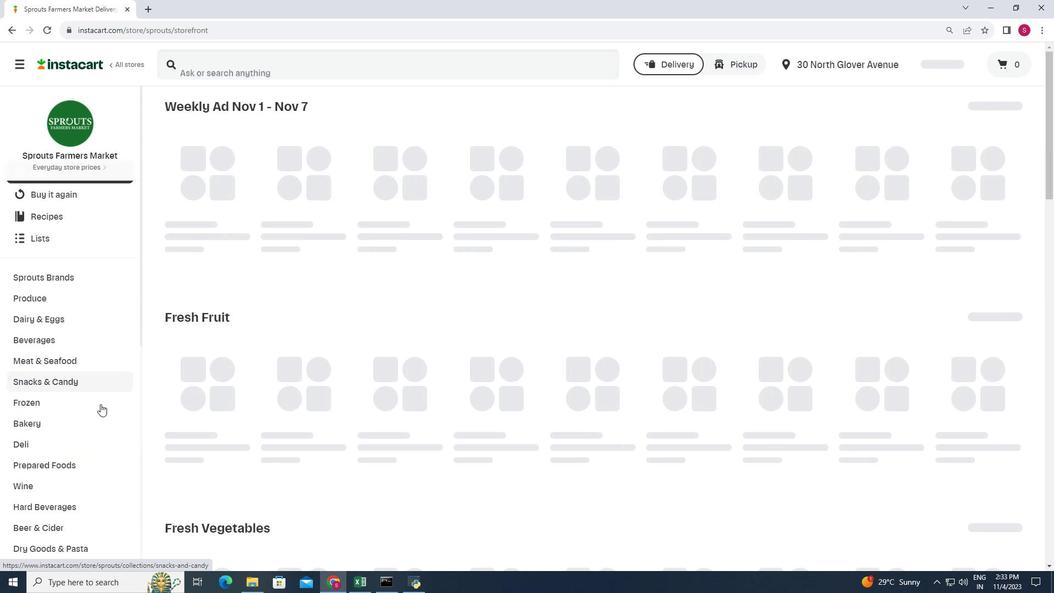 
Action: Mouse scrolled (100, 403) with delta (0, 0)
Screenshot: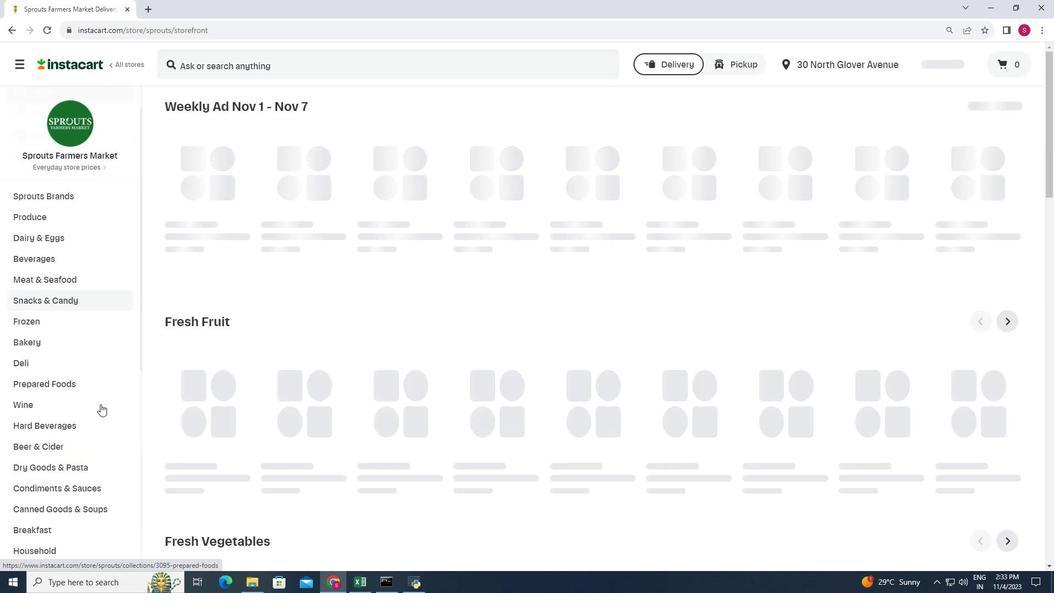 
Action: Mouse scrolled (100, 403) with delta (0, 0)
Screenshot: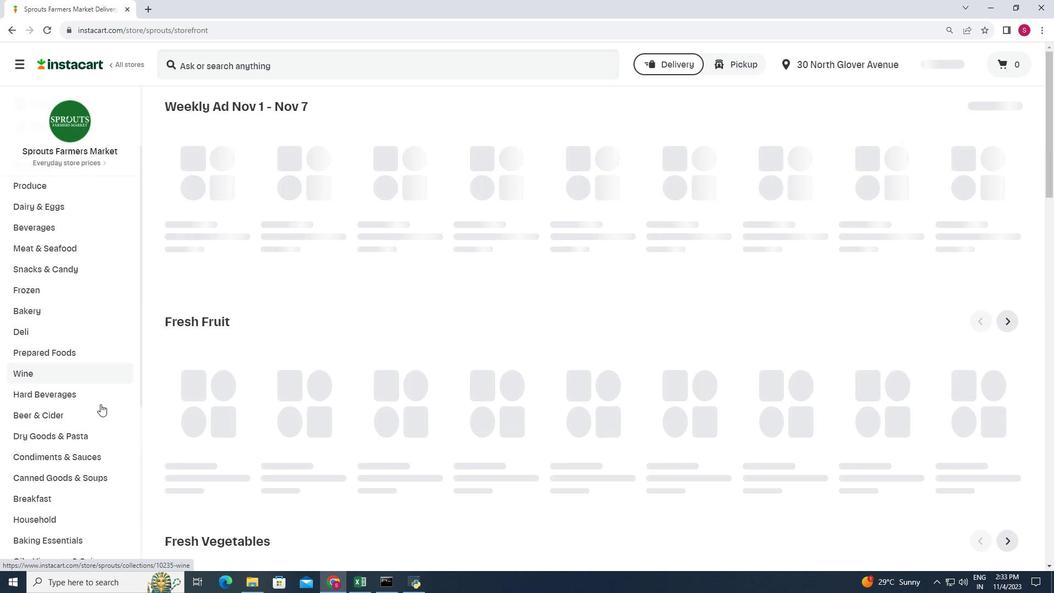
Action: Mouse moved to (91, 473)
Screenshot: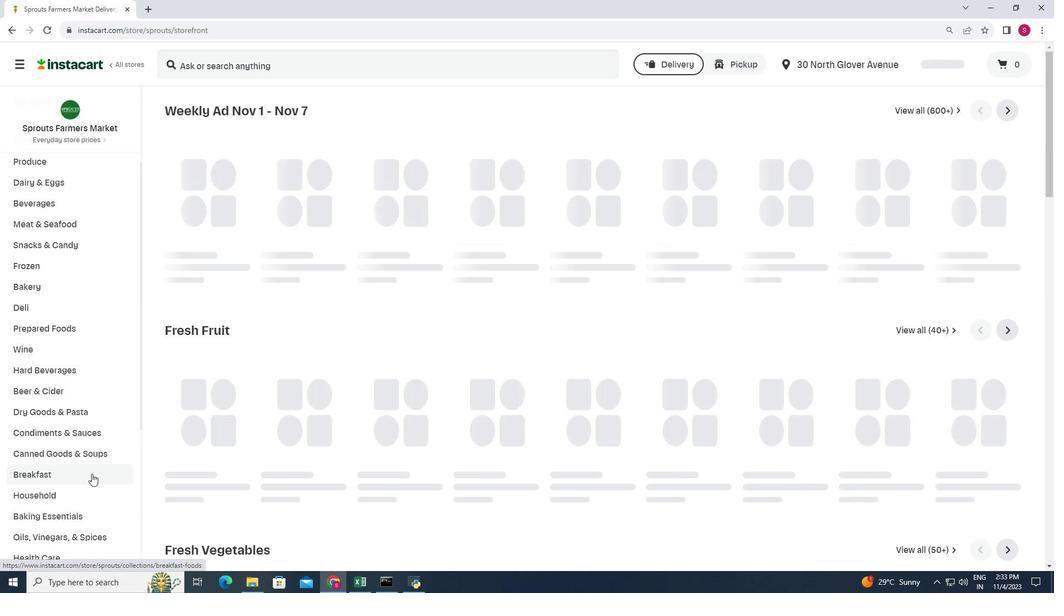 
Action: Mouse pressed left at (91, 473)
Screenshot: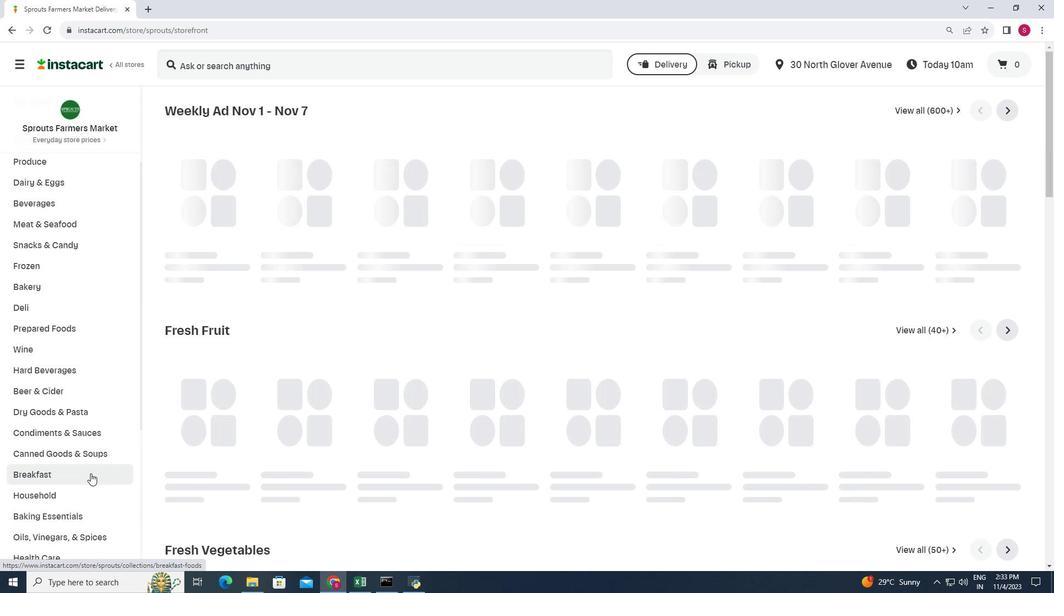 
Action: Mouse moved to (726, 132)
Screenshot: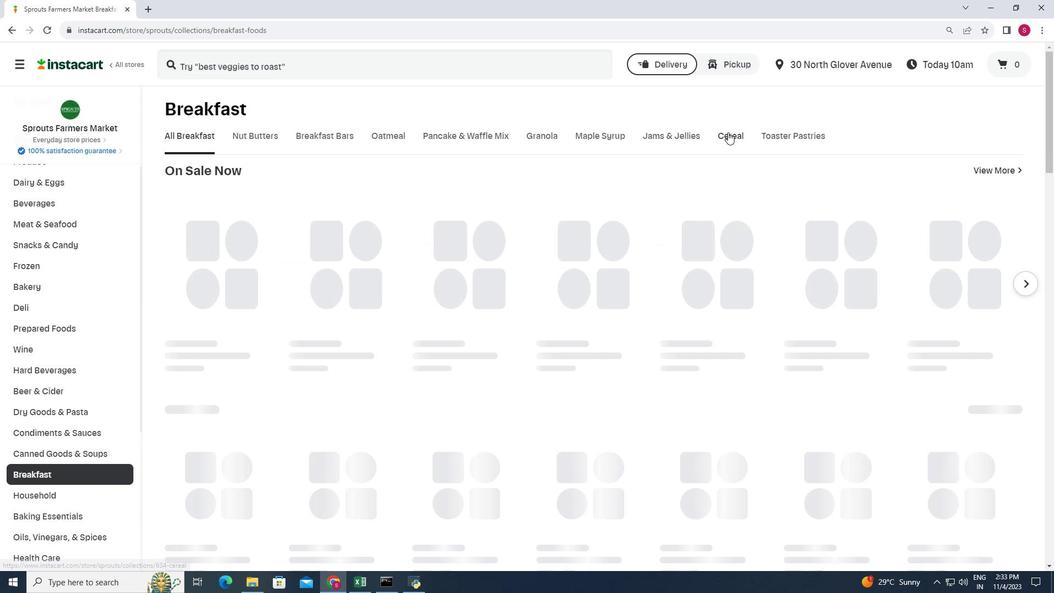 
Action: Mouse pressed left at (726, 132)
Screenshot: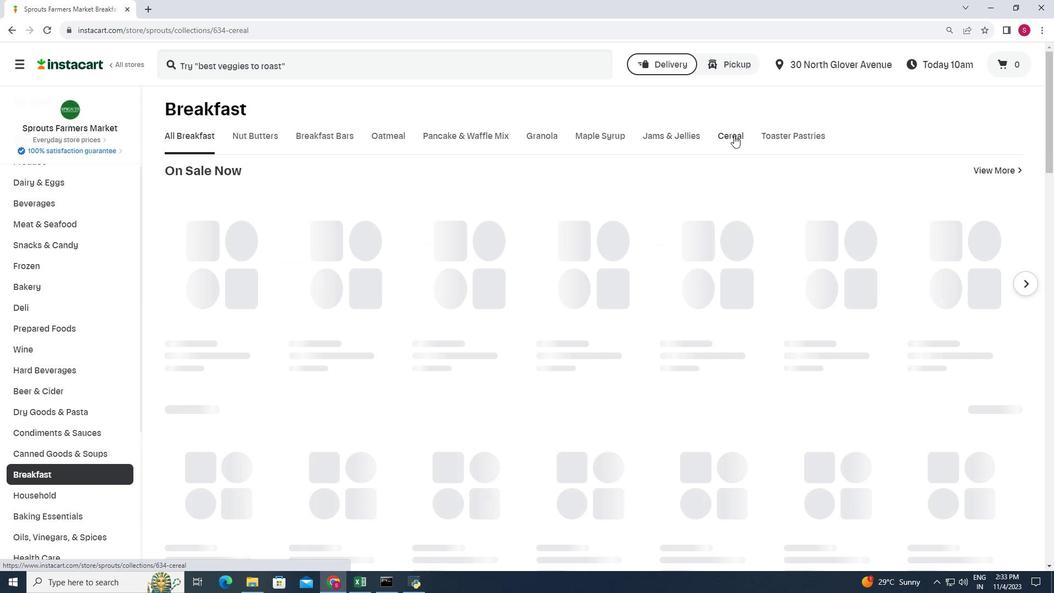 
Action: Mouse moved to (1017, 169)
Screenshot: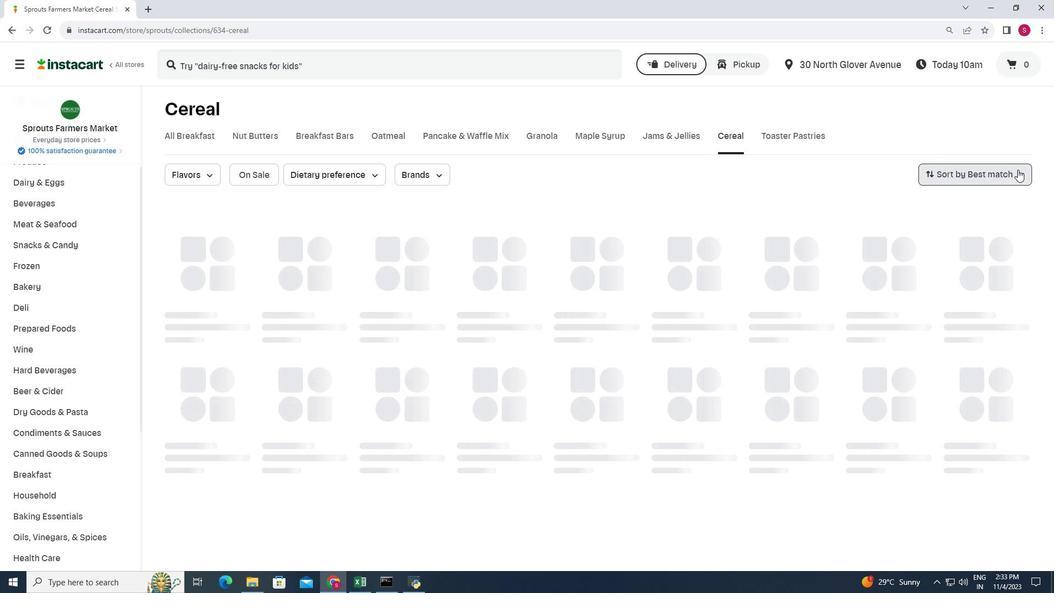 
Action: Mouse pressed left at (1017, 169)
Screenshot: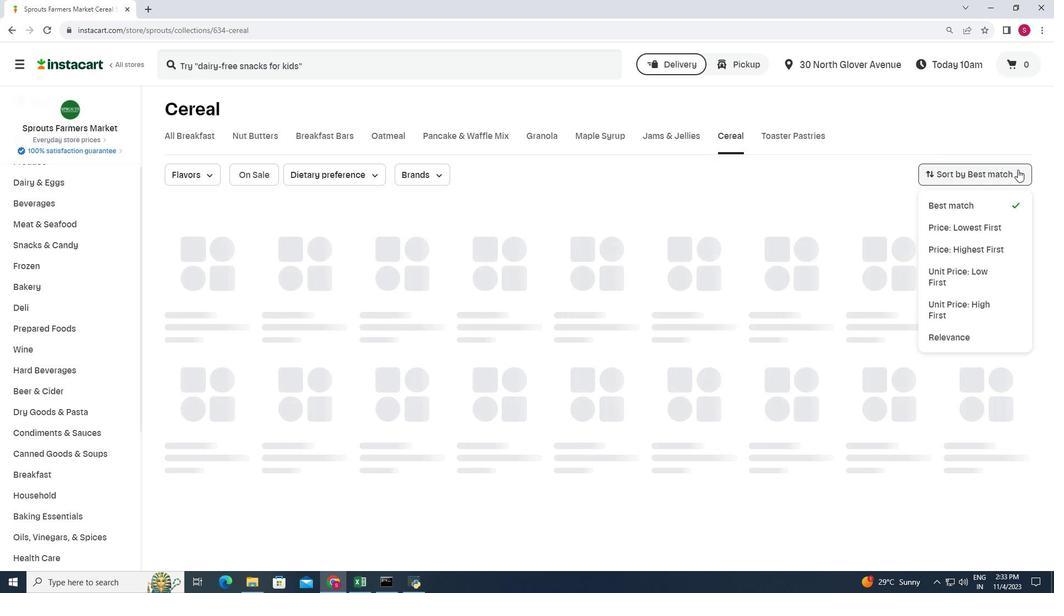 
Action: Mouse moved to (976, 334)
Screenshot: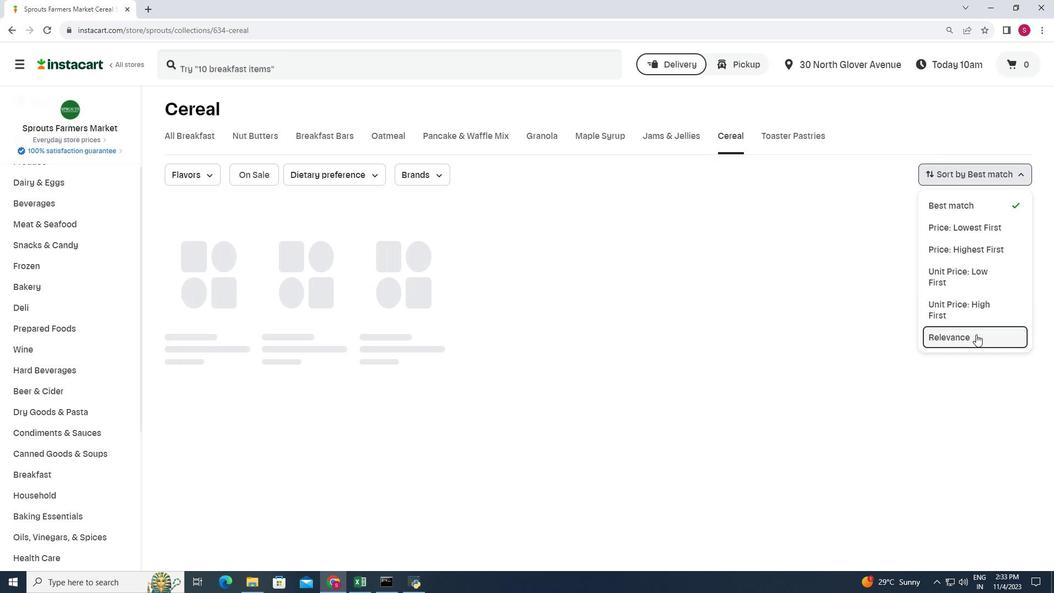 
Action: Mouse pressed left at (976, 334)
Screenshot: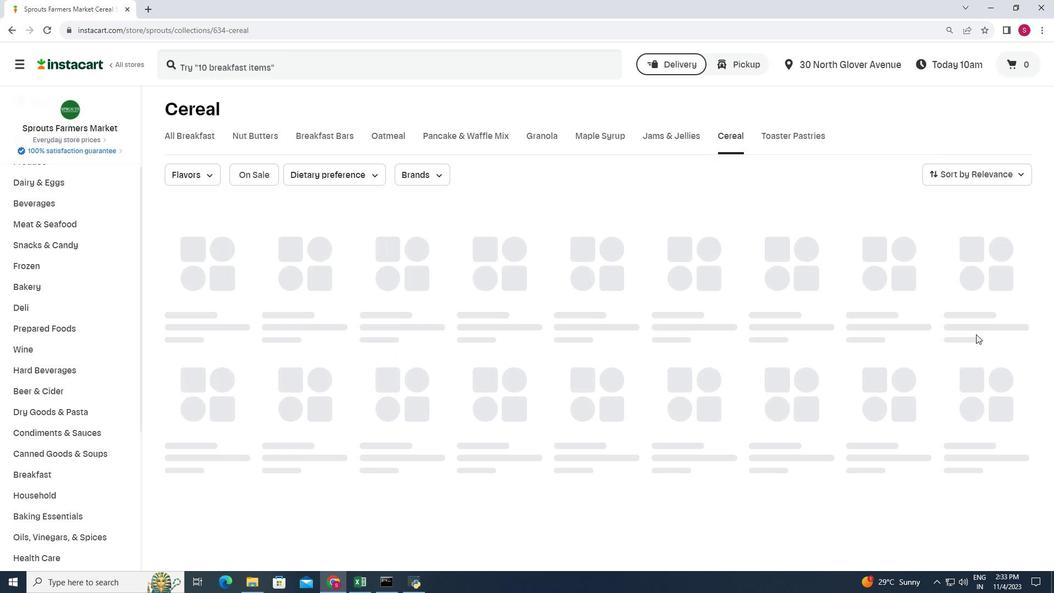 
Action: Mouse moved to (796, 295)
Screenshot: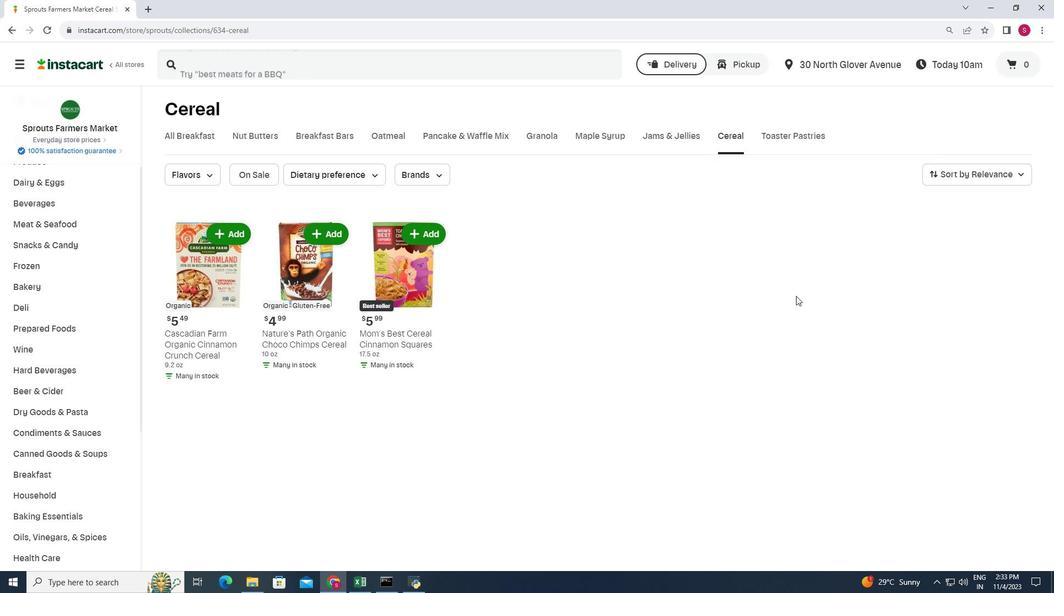 
